 Task: Look for space in Stebnyk, Ukraine from 10th July, 2023 to 25th July, 2023 for 3 adults, 1 child in price range Rs.15000 to Rs.25000. Place can be shared room with 2 bedrooms having 3 beds and 2 bathrooms. Property type can be house, flat, guest house. Amenities needed are: wifi, TV, free parkinig on premises, gym, breakfast. Booking option can be shelf check-in. Required host language is English.
Action: Mouse moved to (460, 103)
Screenshot: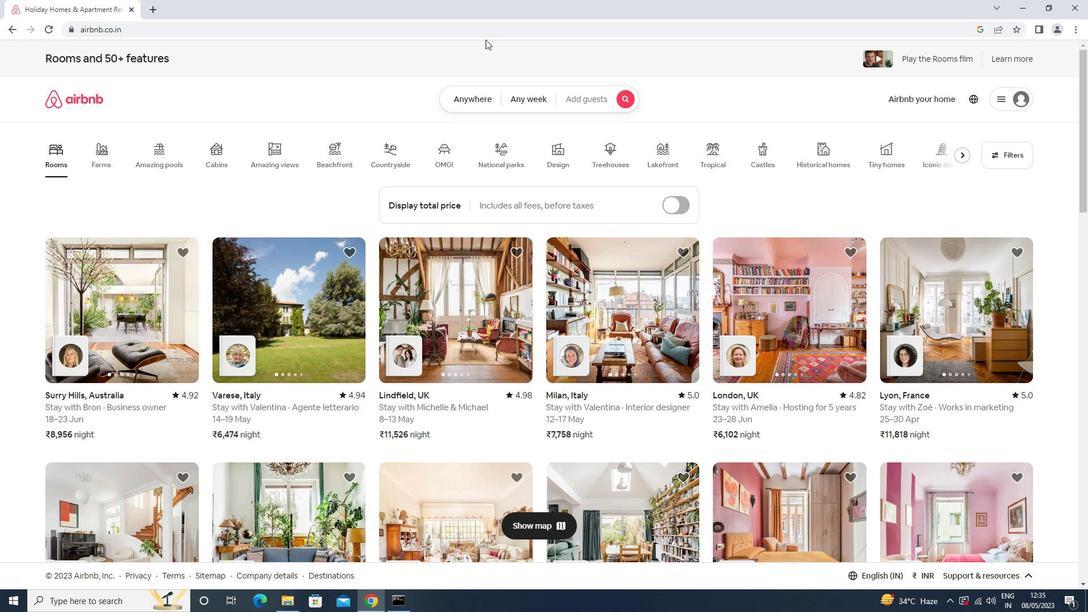 
Action: Mouse pressed left at (460, 103)
Screenshot: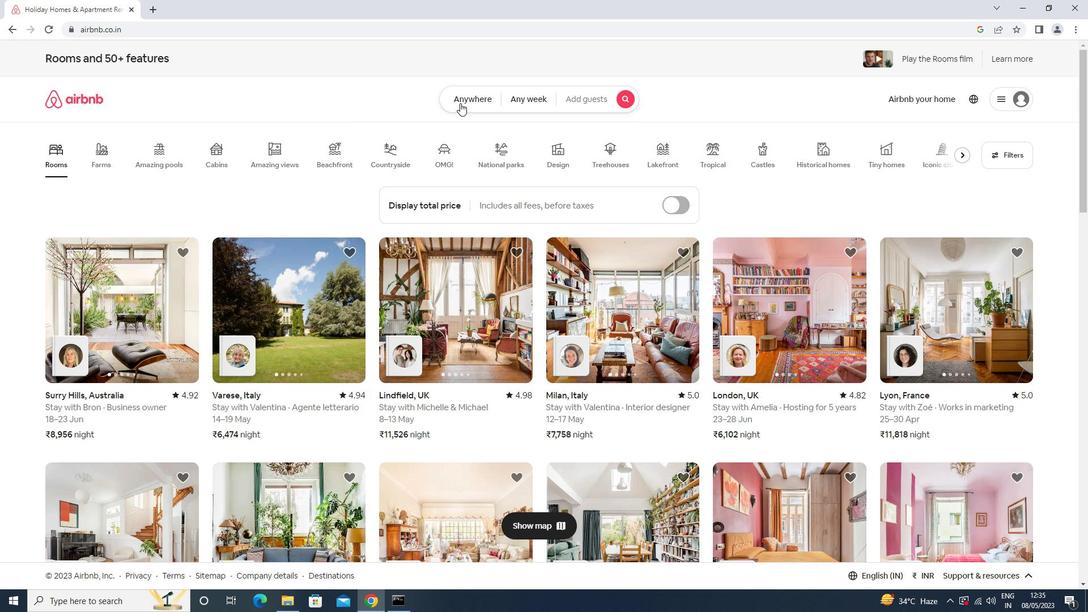 
Action: Mouse moved to (394, 144)
Screenshot: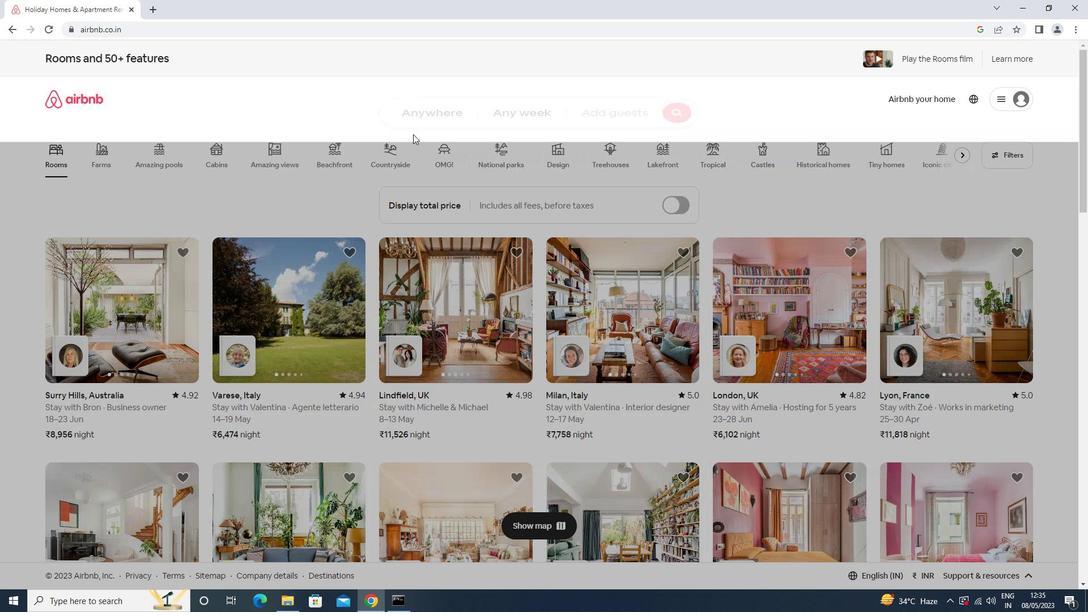 
Action: Mouse pressed left at (394, 144)
Screenshot: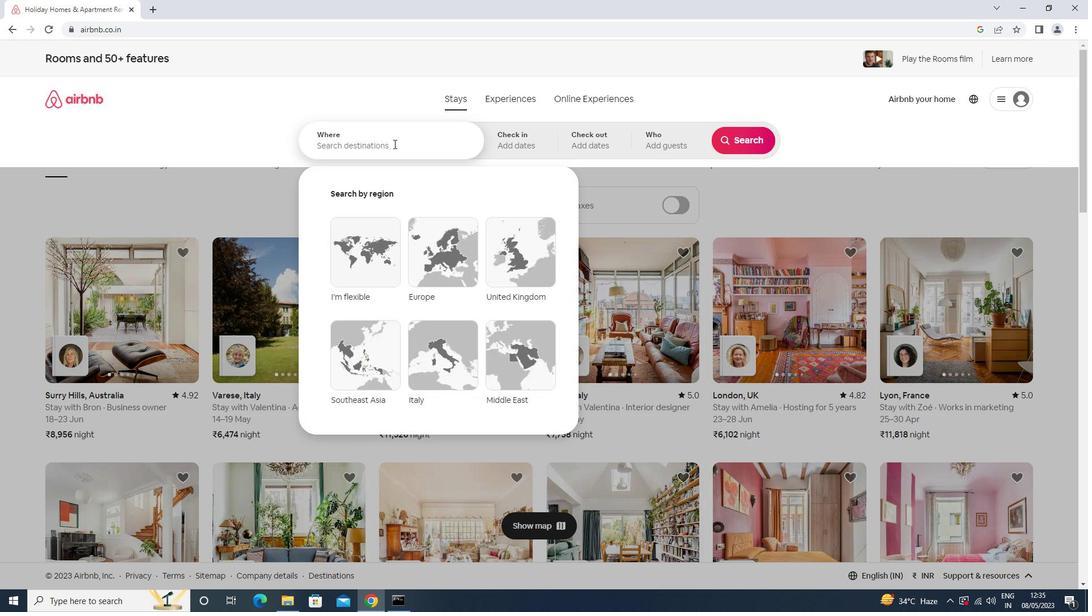 
Action: Key pressed <Key.shift>STEBNYK,<Key.space><Key.shift><Key.shift><Key.shift><Key.shift><Key.shift><Key.shift><Key.shift><Key.shift><Key.shift><Key.shift><Key.shift><Key.shift><Key.shift><Key.shift><Key.shift><Key.shift><Key.shift><Key.shift><Key.shift><Key.shift><Key.shift><Key.shift><Key.shift><Key.shift>UKRAINE<Key.enter>
Screenshot: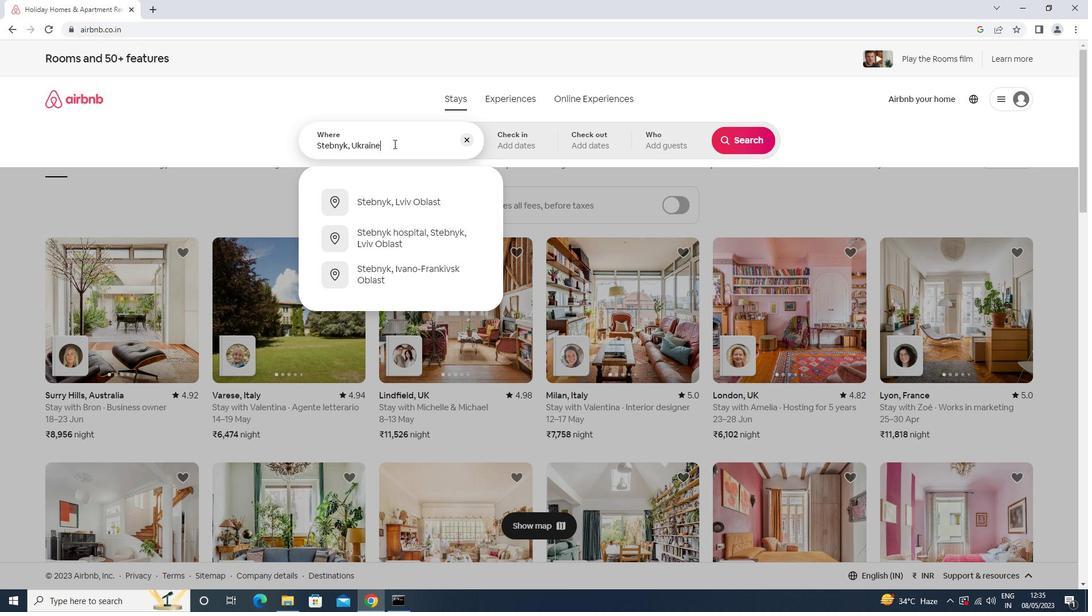 
Action: Mouse moved to (744, 235)
Screenshot: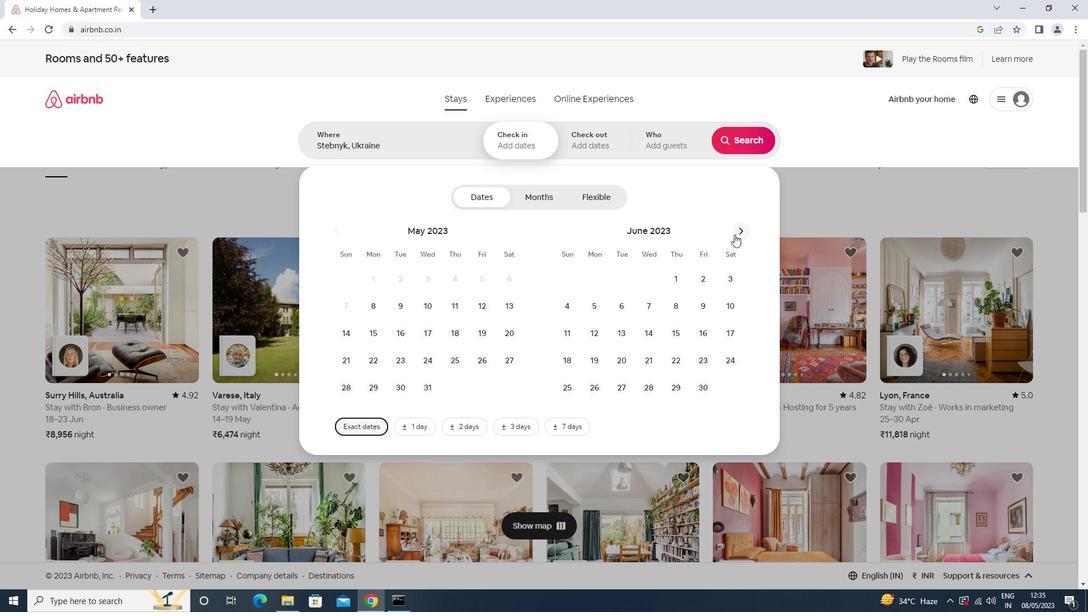 
Action: Mouse pressed left at (744, 235)
Screenshot: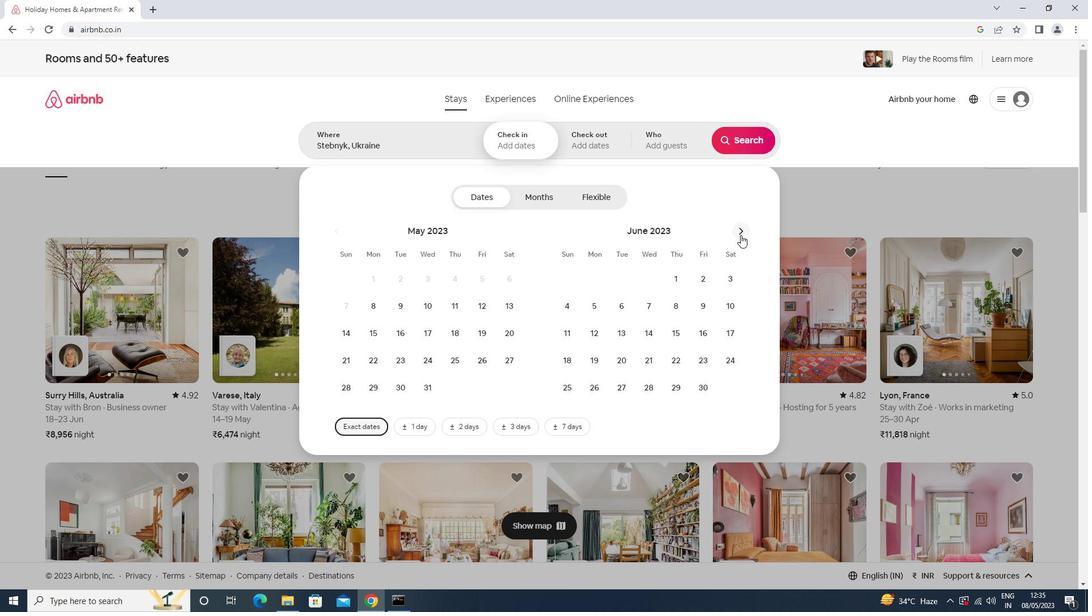 
Action: Mouse moved to (596, 333)
Screenshot: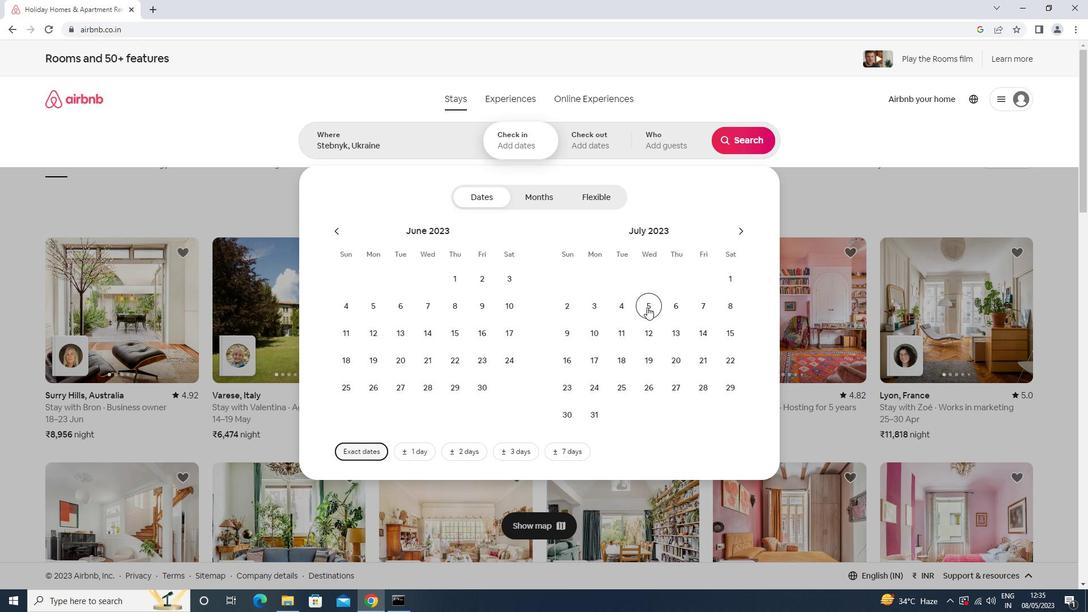 
Action: Mouse pressed left at (596, 333)
Screenshot: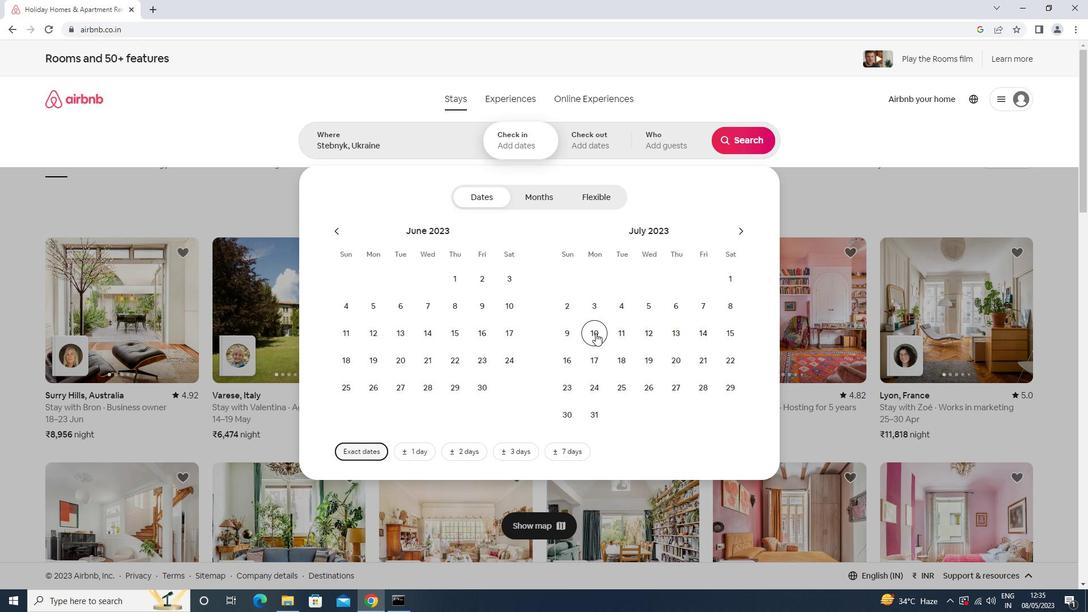 
Action: Mouse moved to (621, 387)
Screenshot: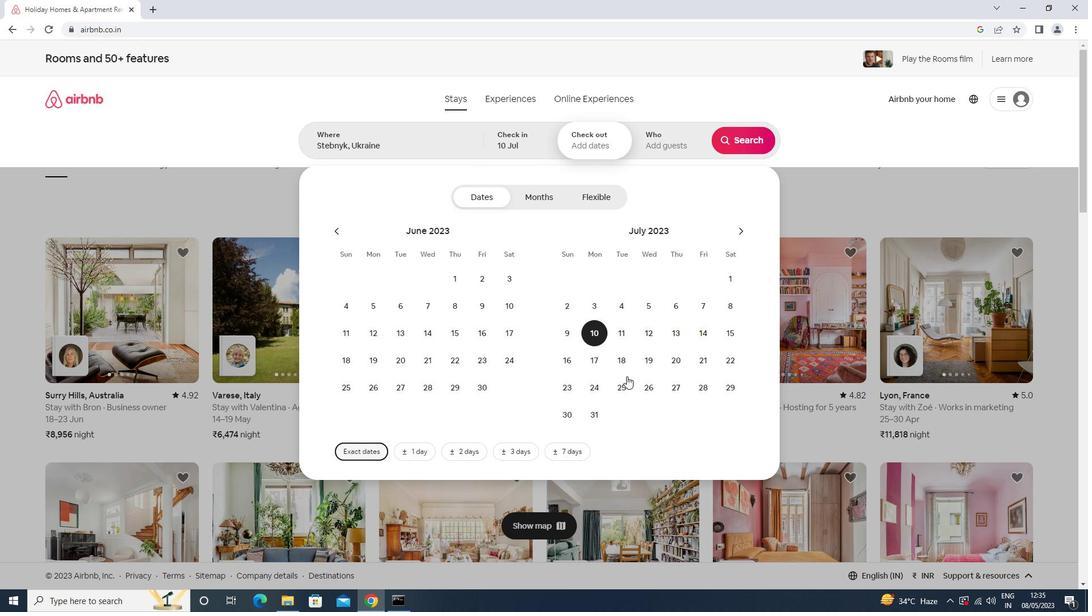 
Action: Mouse pressed left at (621, 387)
Screenshot: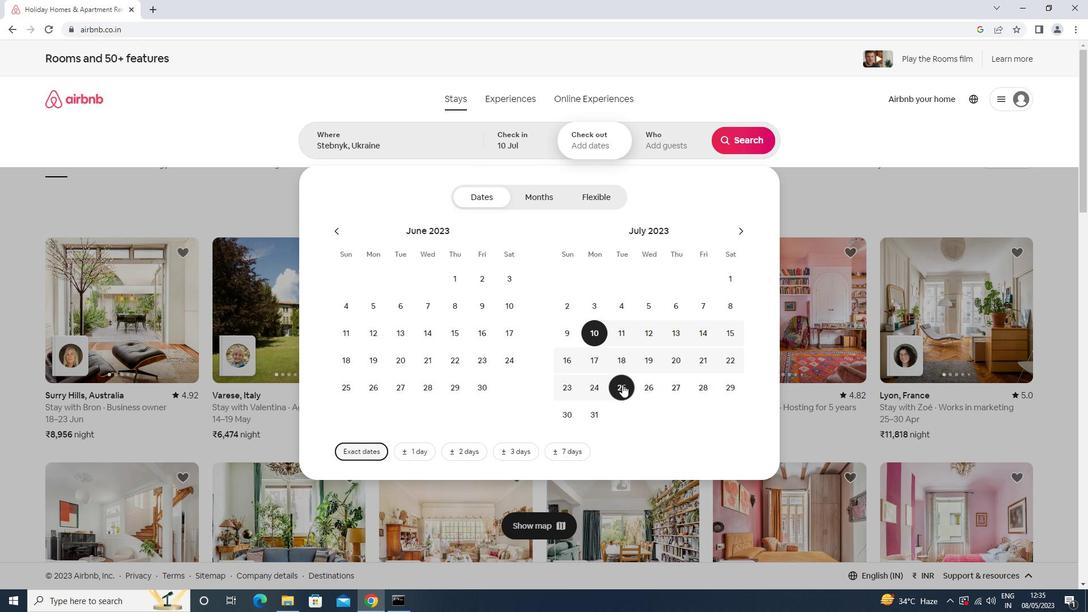 
Action: Mouse moved to (648, 155)
Screenshot: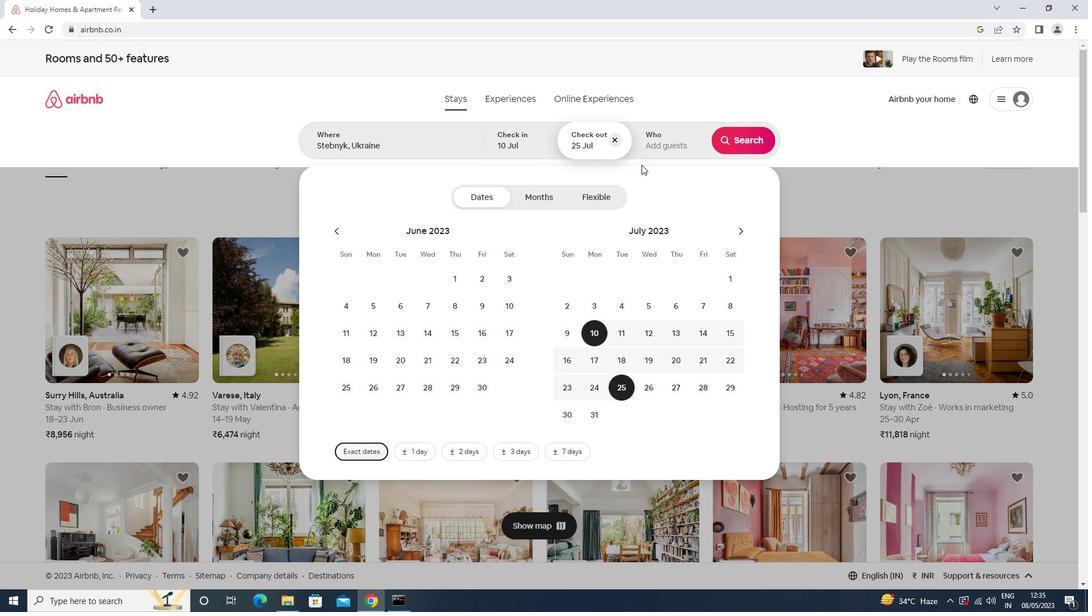 
Action: Mouse pressed left at (648, 155)
Screenshot: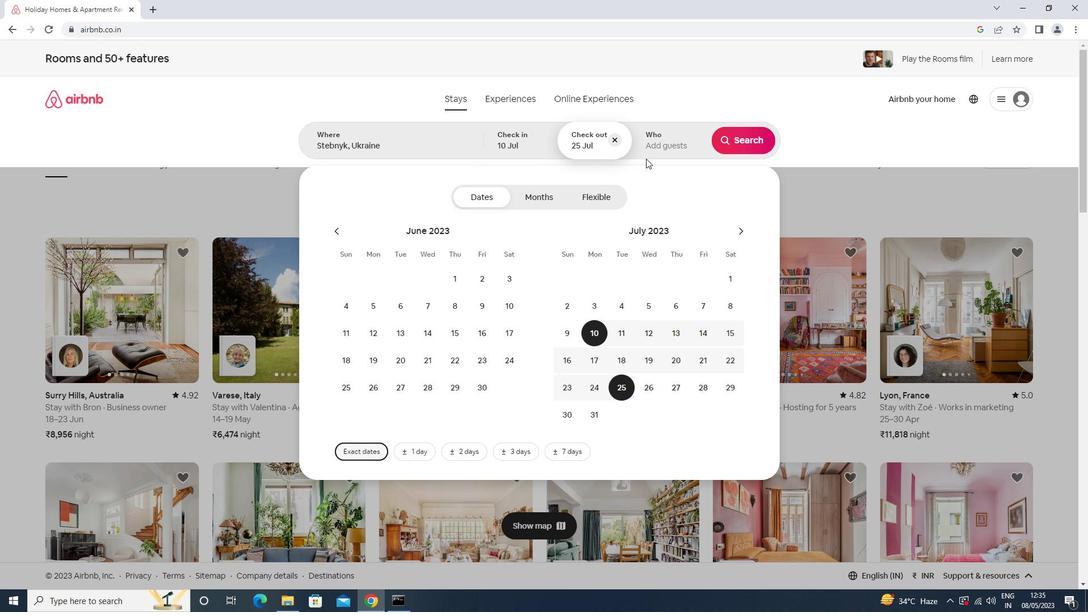 
Action: Mouse moved to (750, 203)
Screenshot: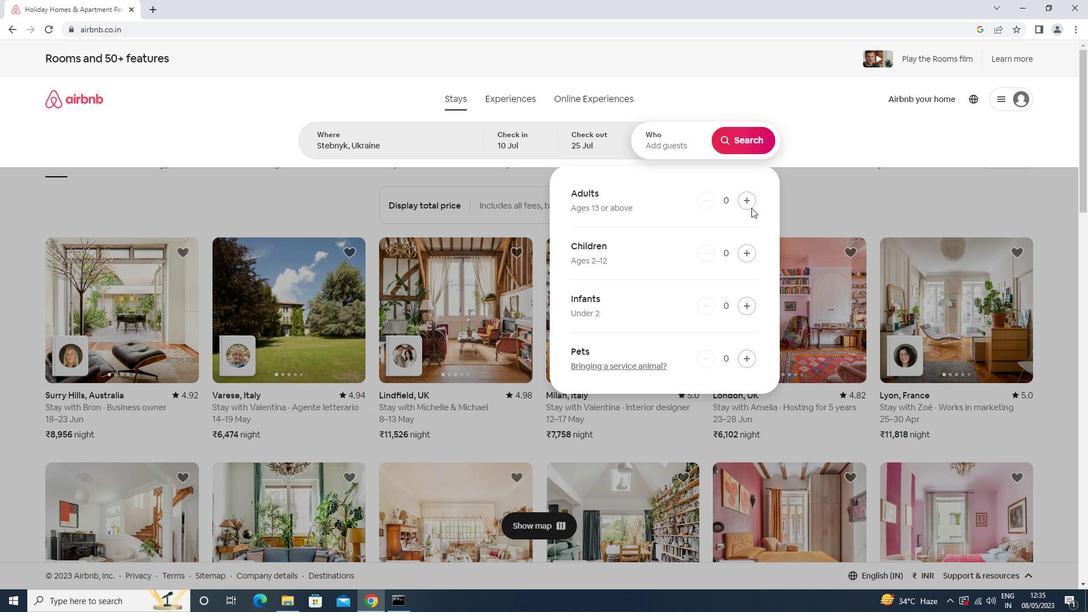 
Action: Mouse pressed left at (750, 203)
Screenshot: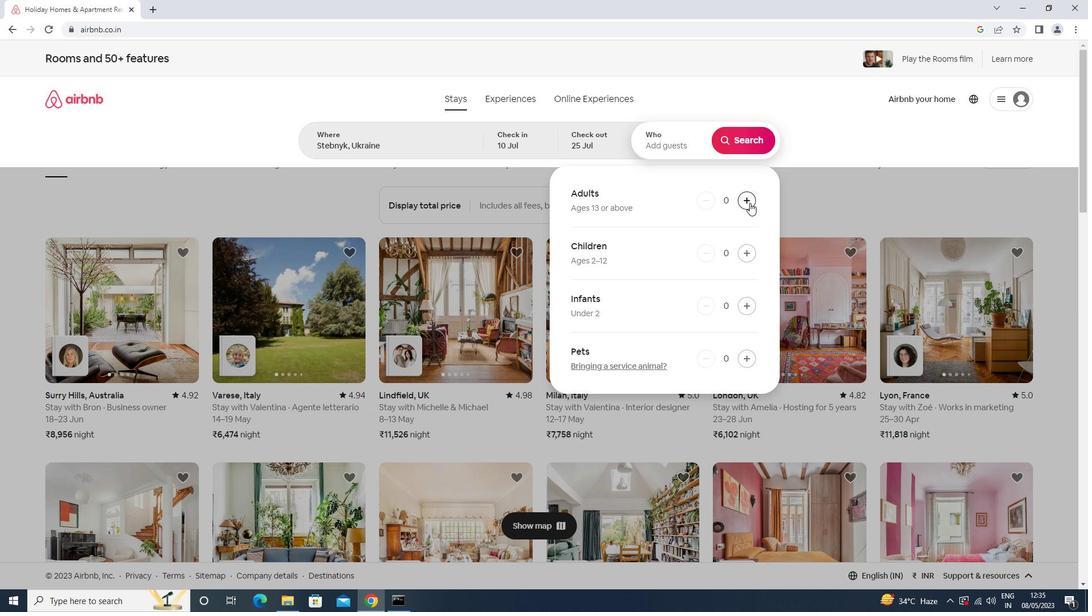 
Action: Mouse pressed left at (750, 203)
Screenshot: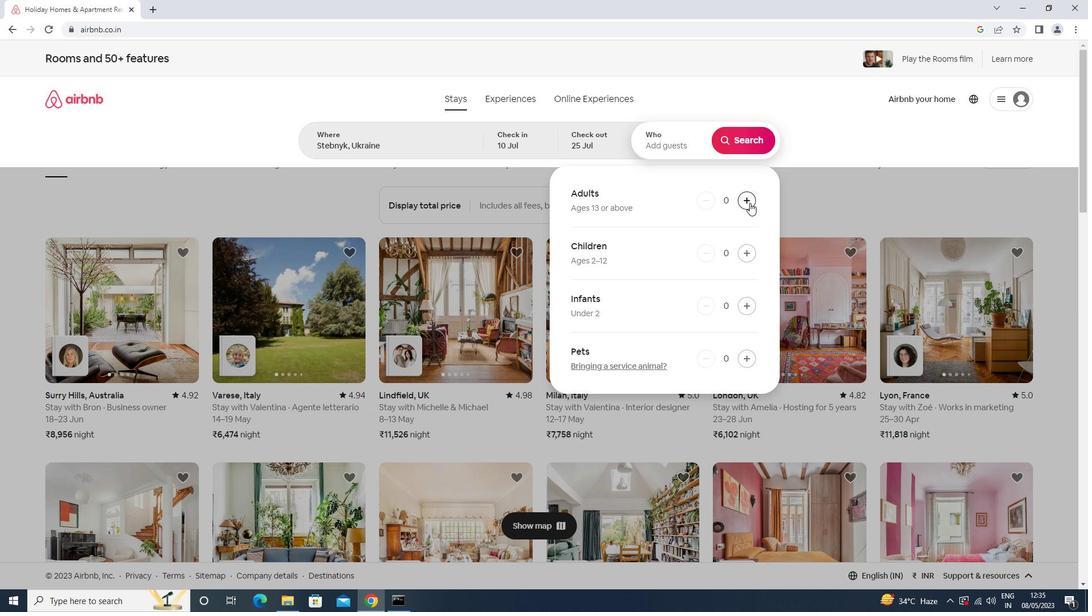
Action: Mouse pressed left at (750, 203)
Screenshot: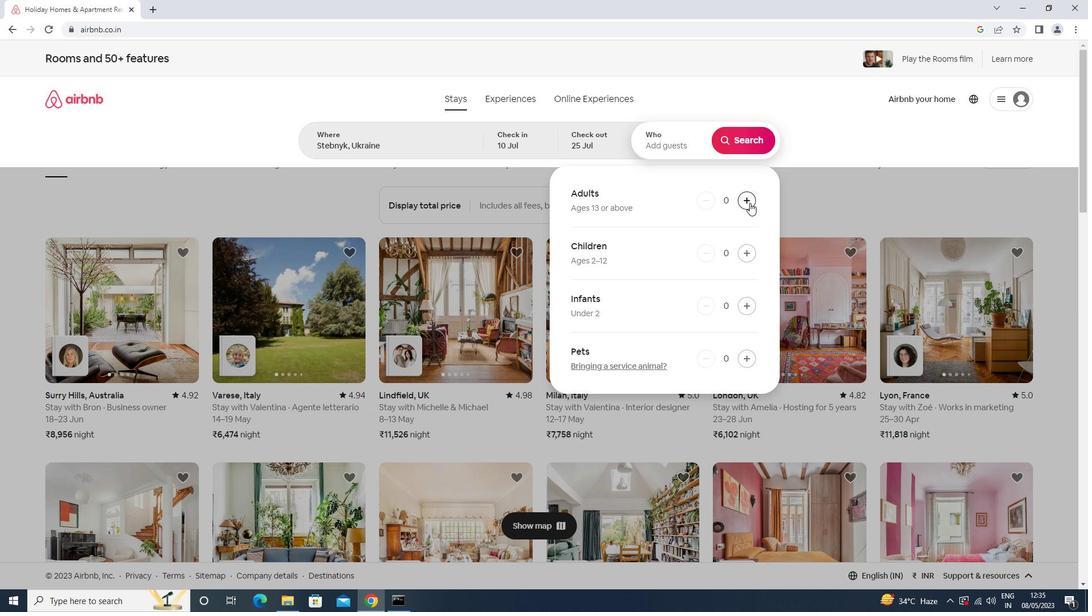 
Action: Mouse moved to (748, 252)
Screenshot: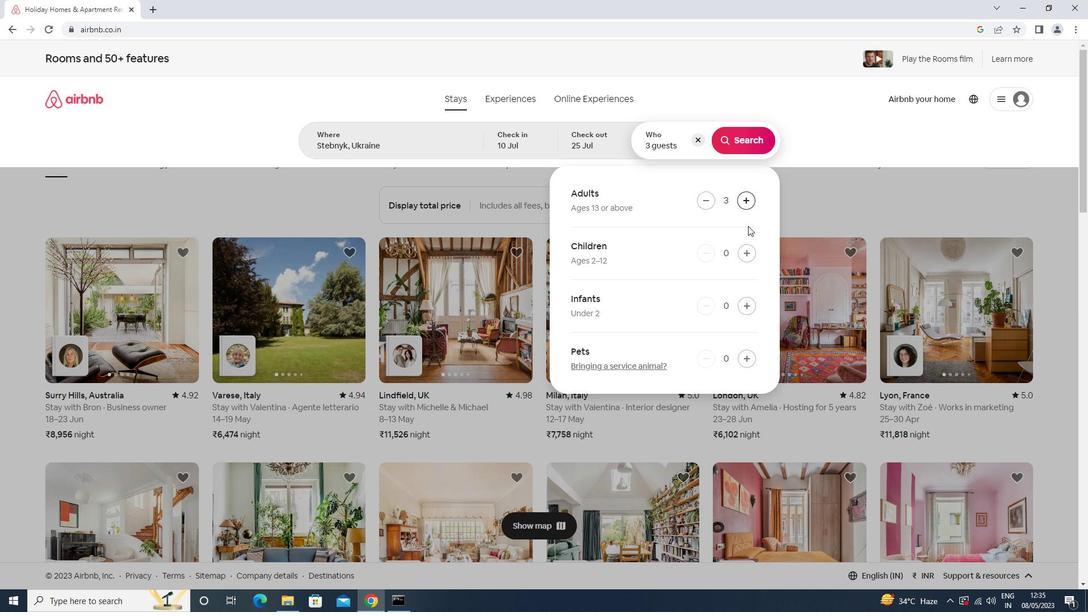 
Action: Mouse pressed left at (748, 252)
Screenshot: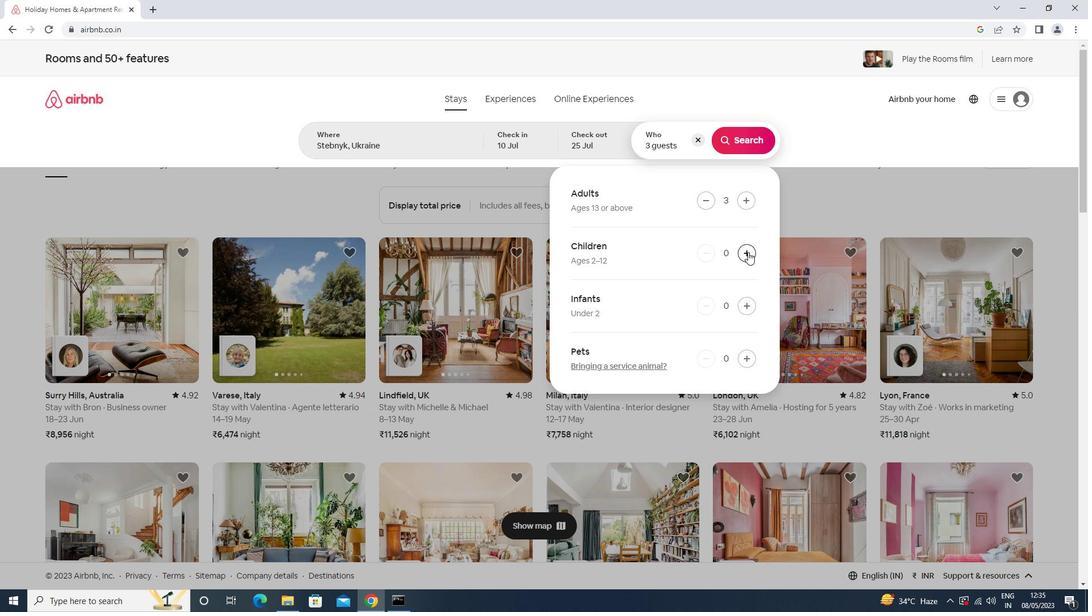 
Action: Mouse moved to (750, 140)
Screenshot: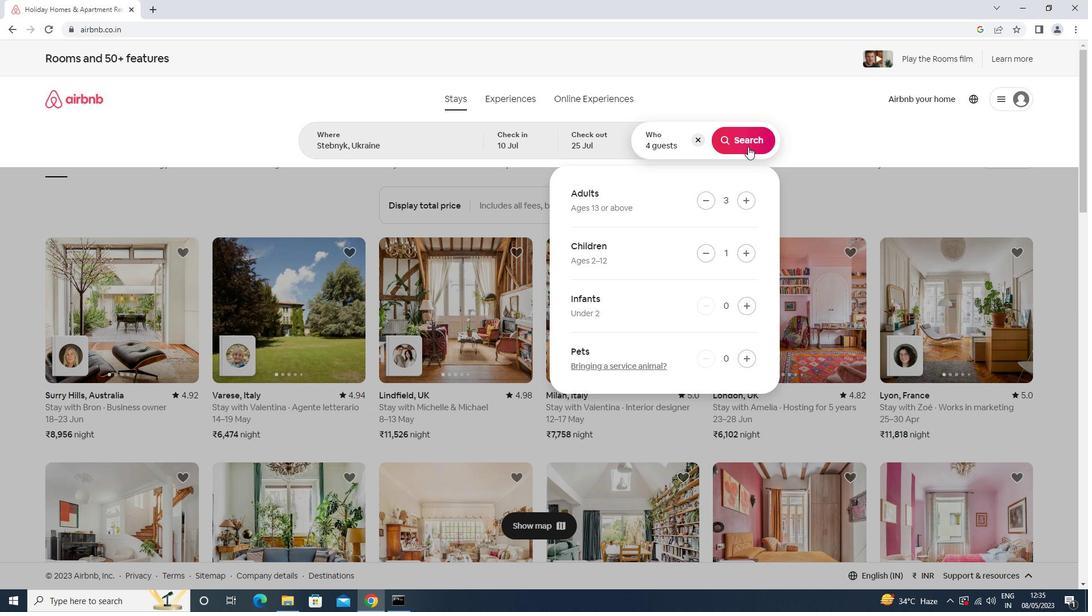 
Action: Mouse pressed left at (750, 140)
Screenshot: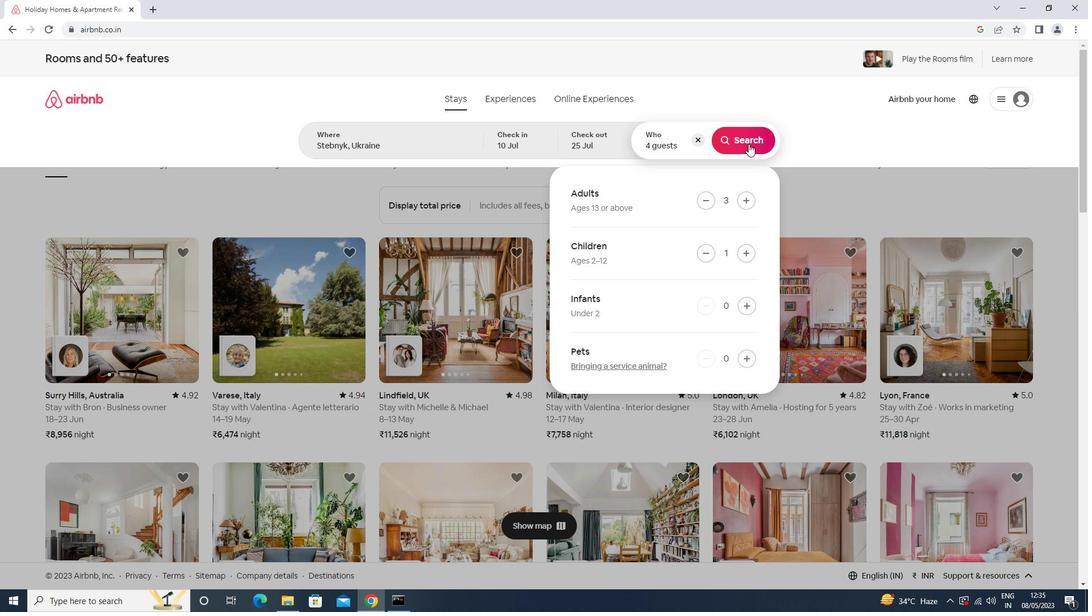 
Action: Mouse moved to (1032, 99)
Screenshot: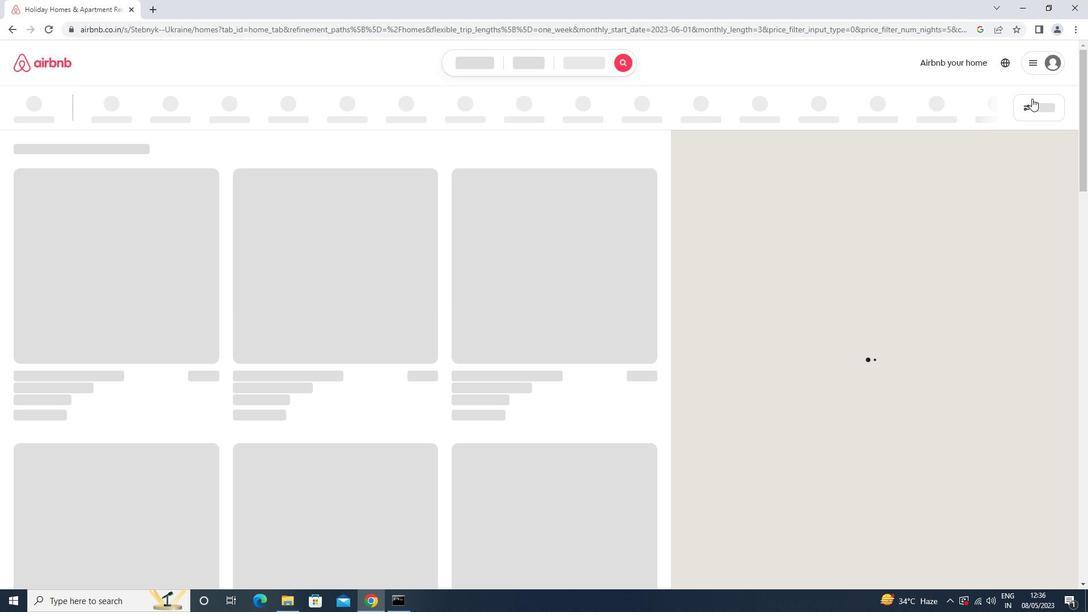 
Action: Mouse pressed left at (1032, 99)
Screenshot: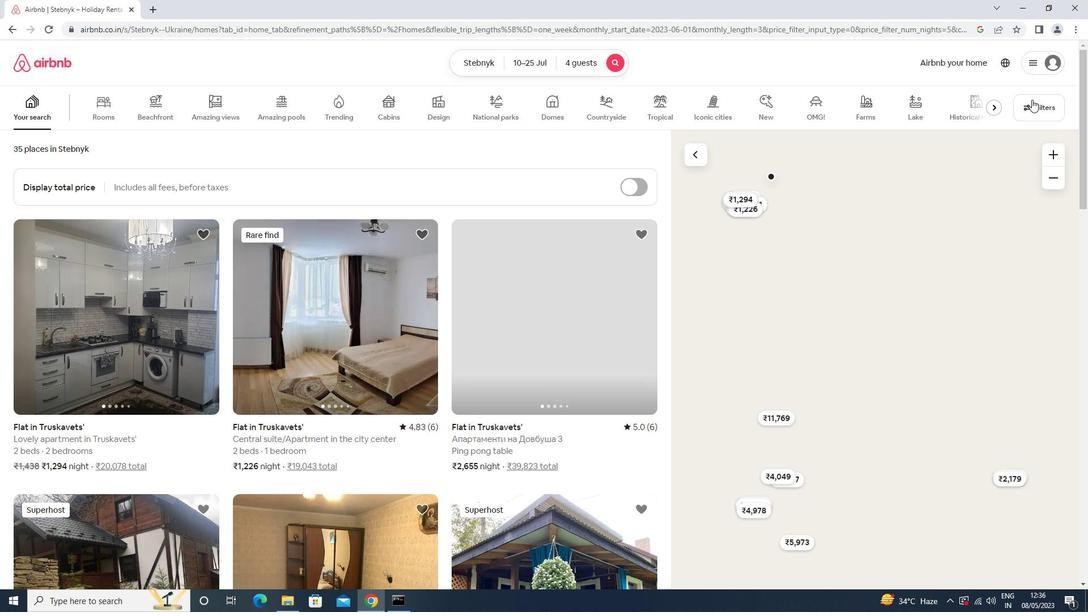 
Action: Mouse moved to (461, 381)
Screenshot: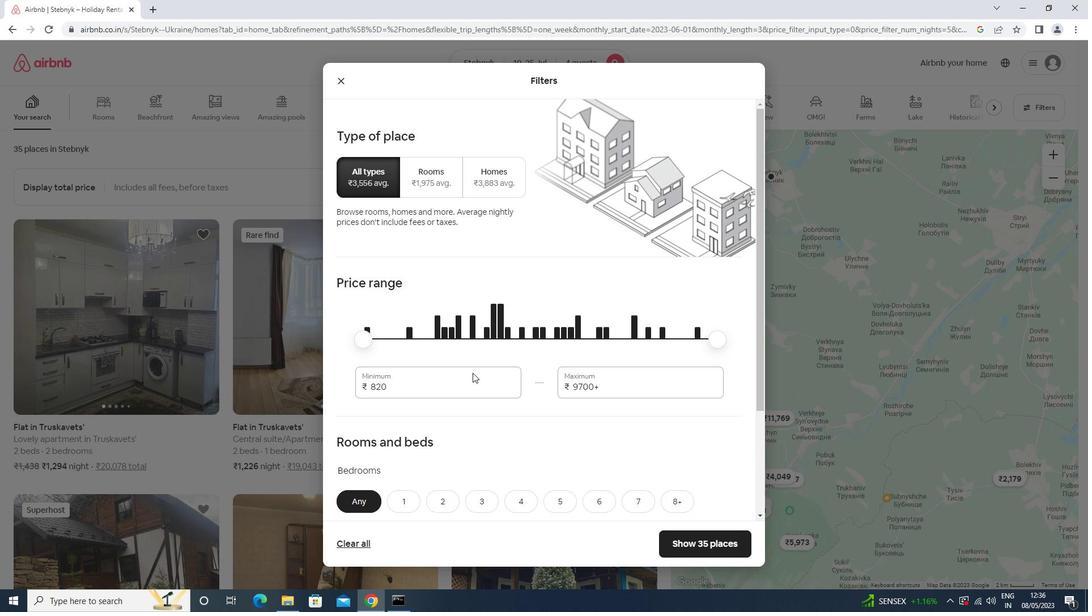 
Action: Mouse pressed left at (461, 381)
Screenshot: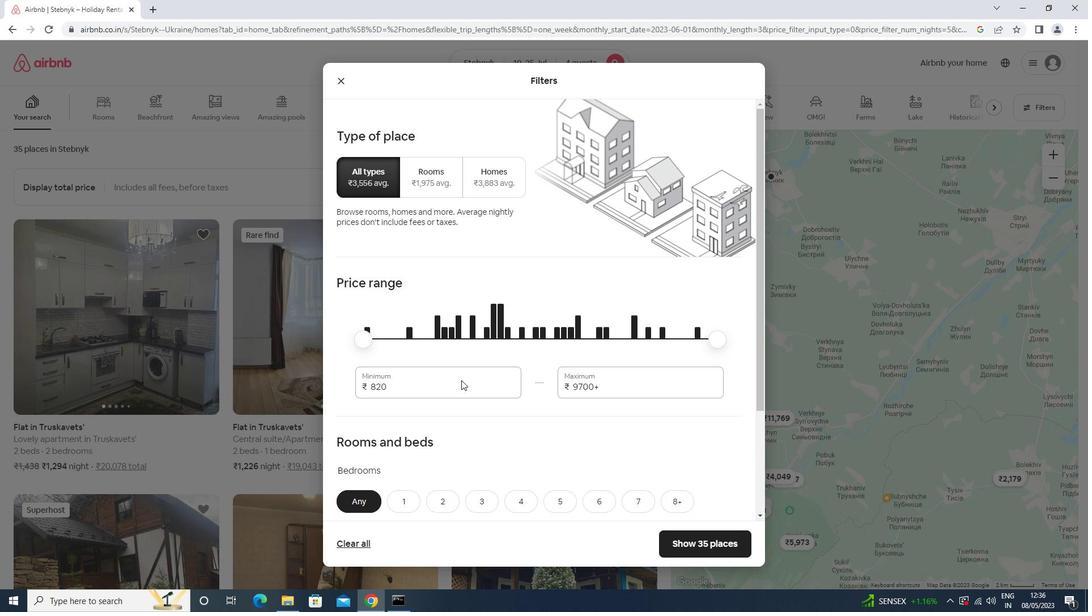 
Action: Key pressed <Key.backspace><Key.backspace><Key.backspace><Key.backspace>15000<Key.tab>25000
Screenshot: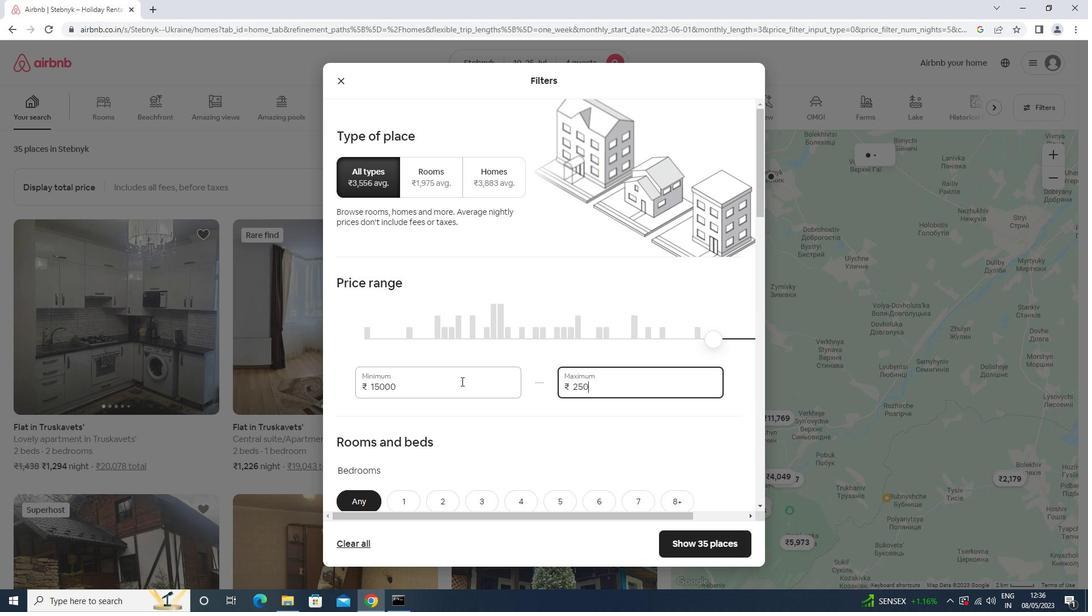 
Action: Mouse moved to (469, 372)
Screenshot: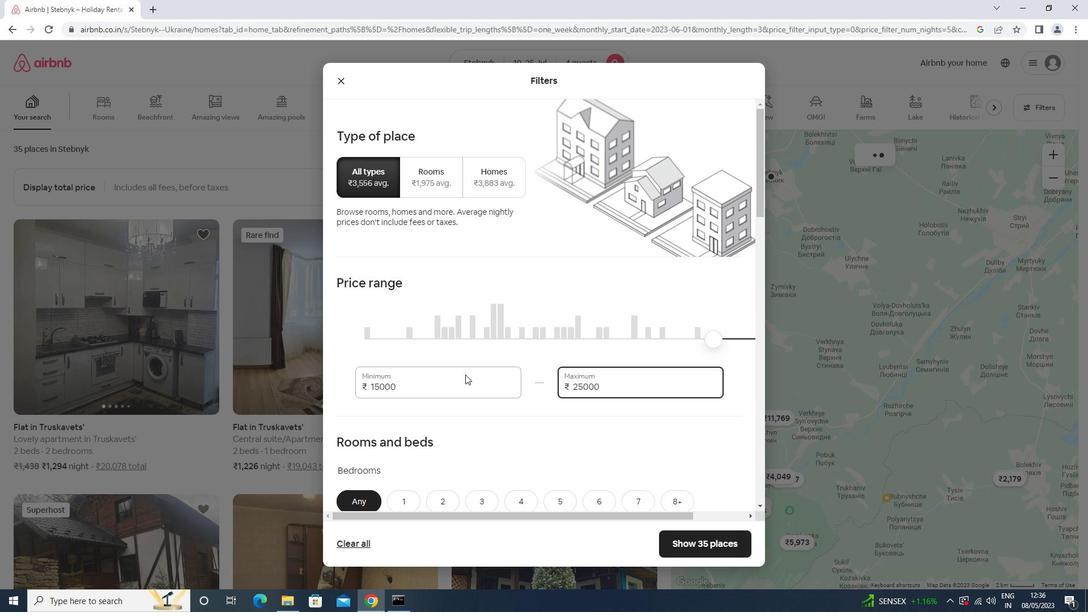 
Action: Mouse scrolled (469, 371) with delta (0, 0)
Screenshot: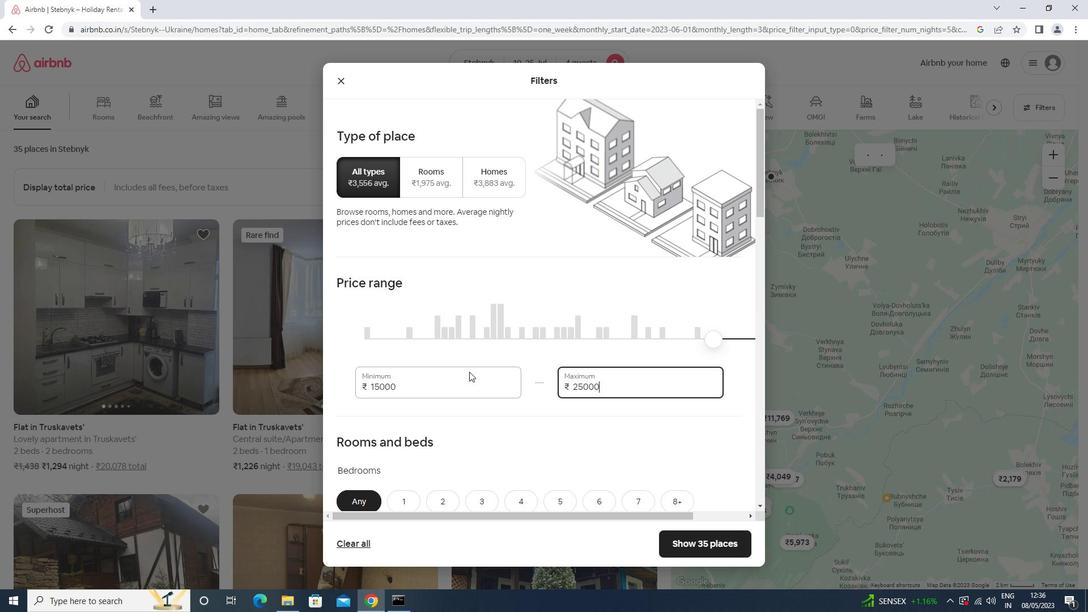 
Action: Mouse scrolled (469, 371) with delta (0, 0)
Screenshot: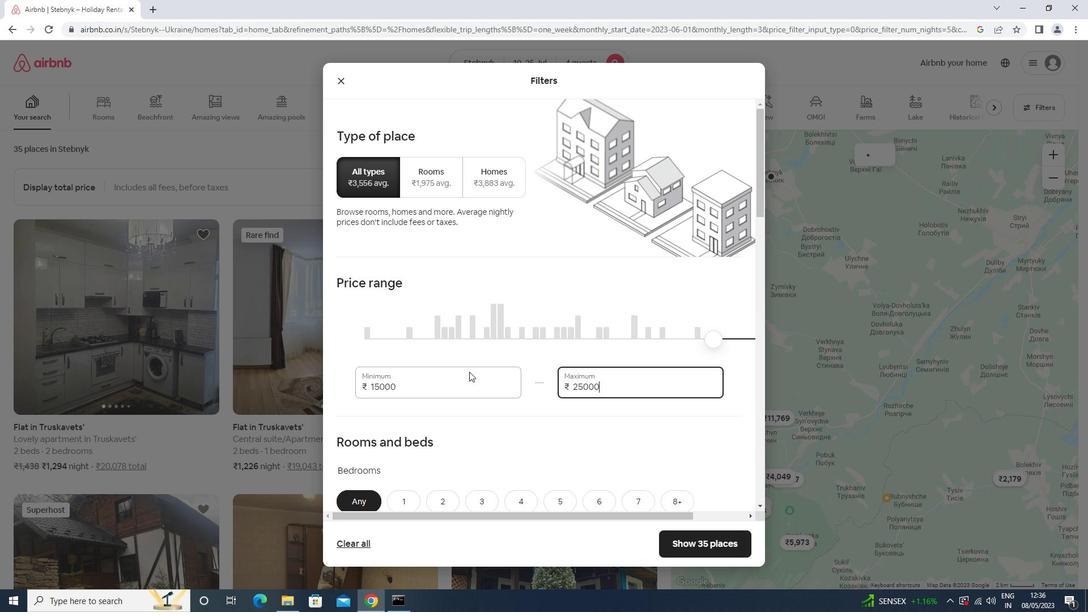 
Action: Mouse scrolled (469, 371) with delta (0, 0)
Screenshot: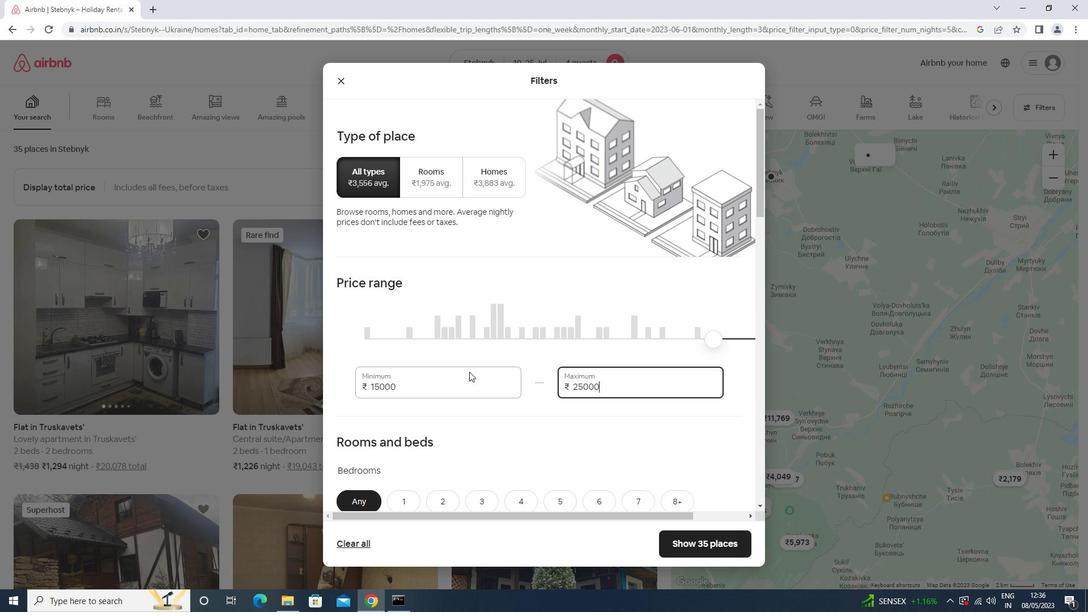 
Action: Mouse scrolled (469, 371) with delta (0, 0)
Screenshot: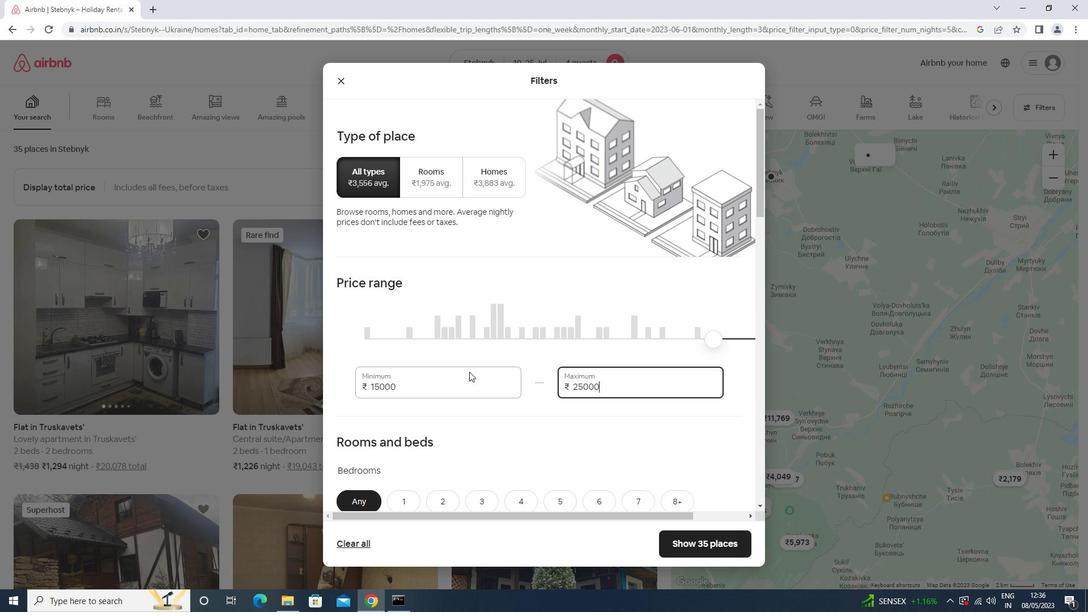 
Action: Mouse moved to (443, 278)
Screenshot: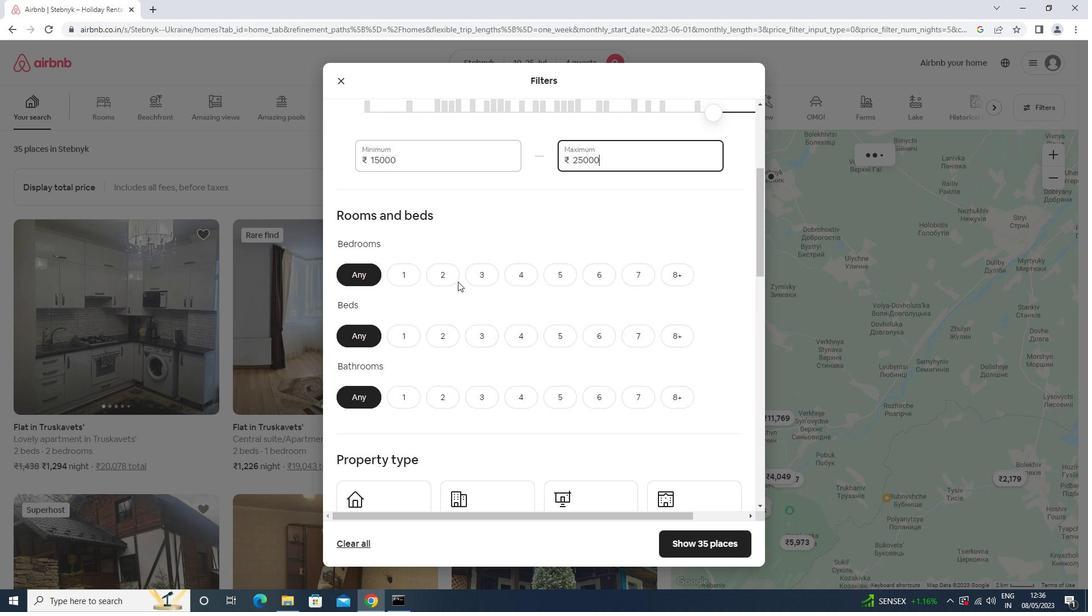 
Action: Mouse pressed left at (443, 278)
Screenshot: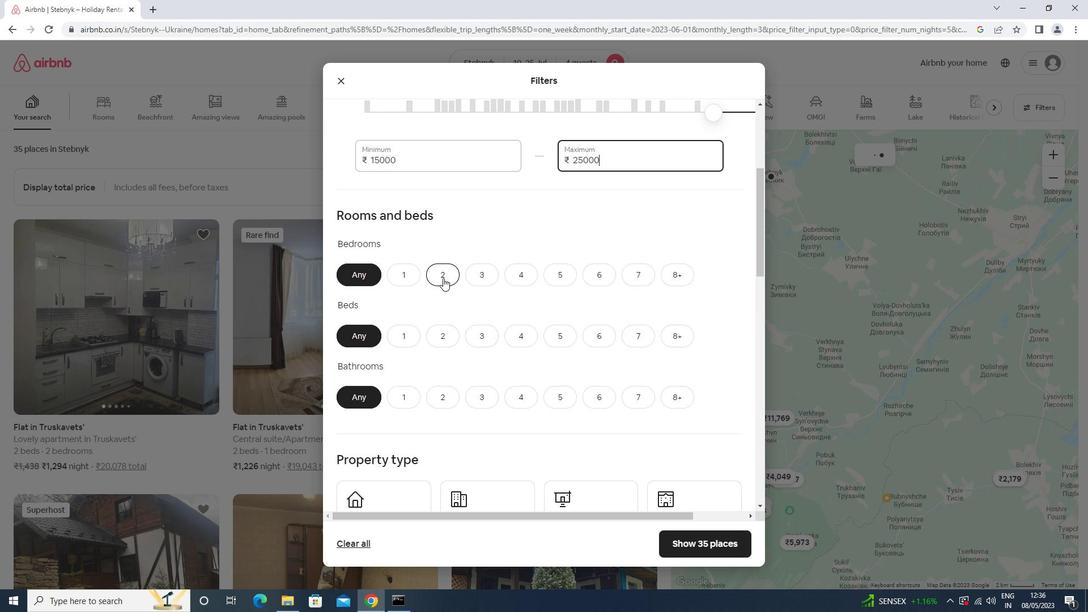 
Action: Mouse moved to (489, 340)
Screenshot: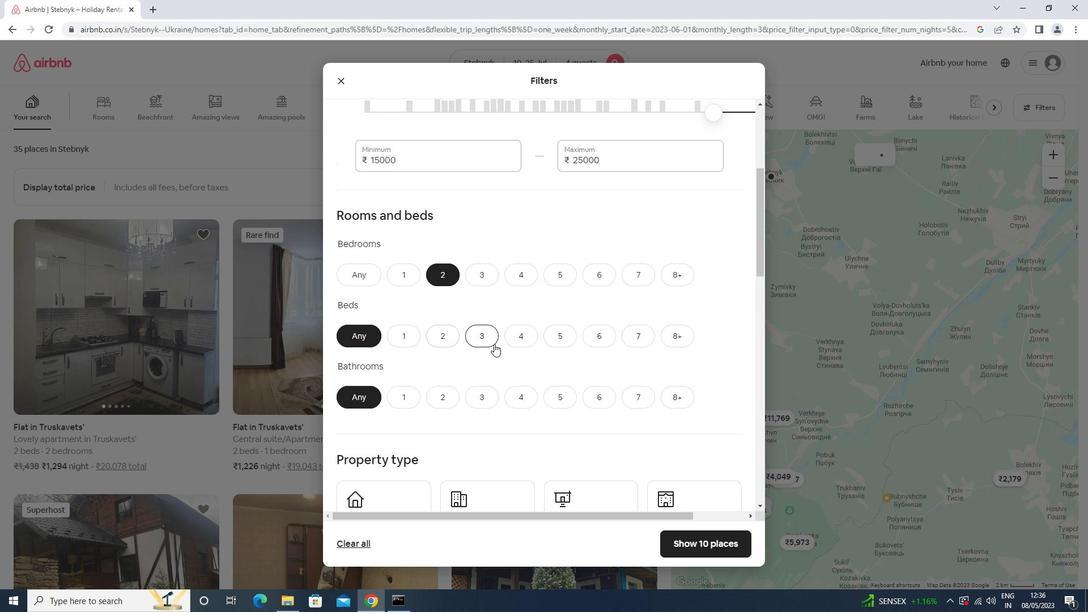 
Action: Mouse pressed left at (489, 340)
Screenshot: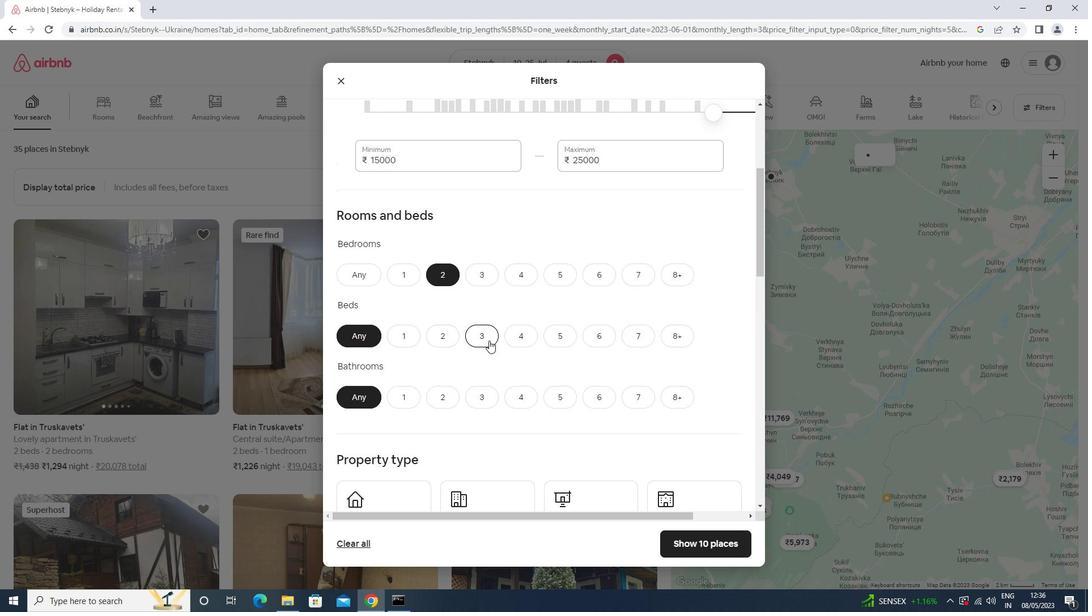 
Action: Mouse moved to (448, 395)
Screenshot: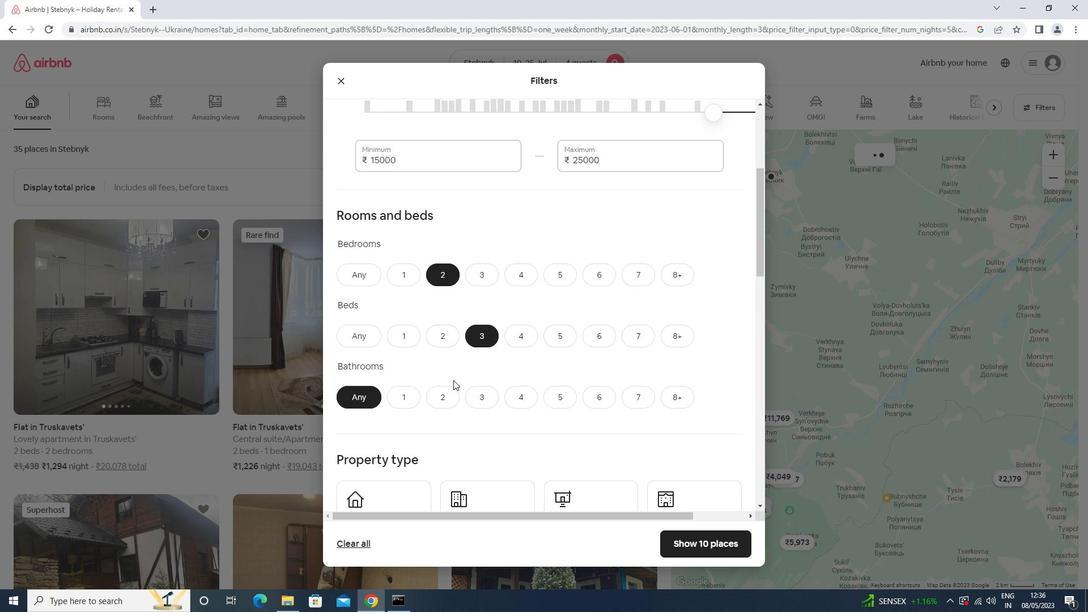 
Action: Mouse pressed left at (448, 395)
Screenshot: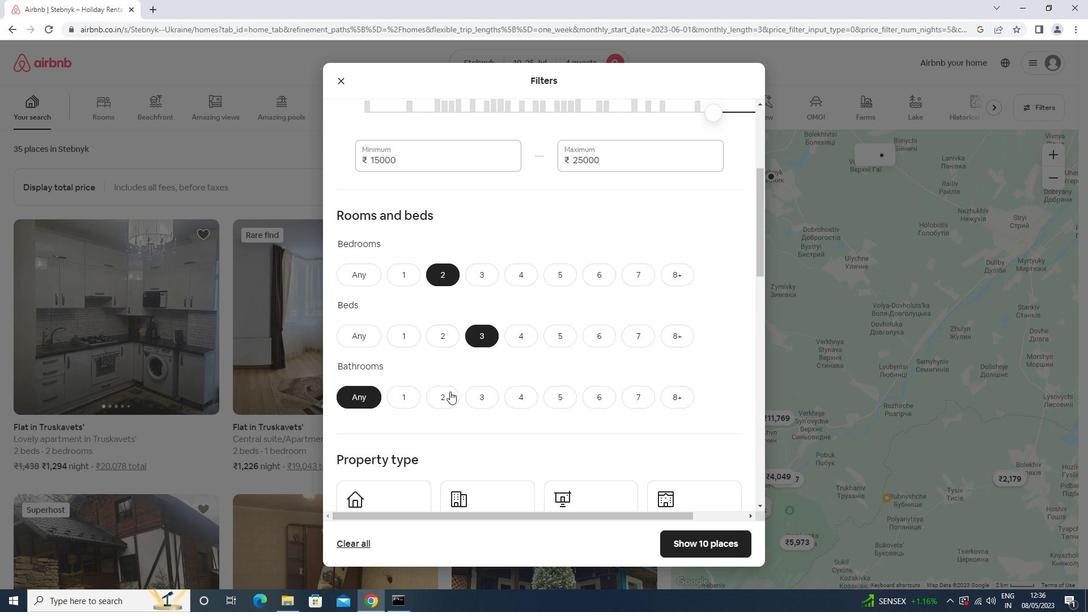 
Action: Mouse moved to (448, 358)
Screenshot: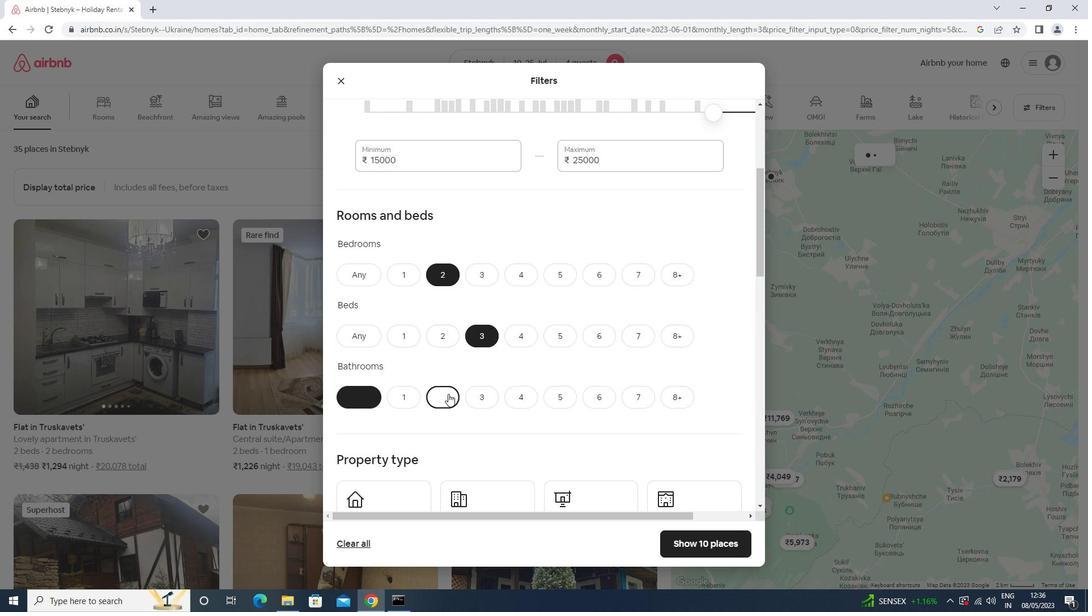 
Action: Mouse scrolled (448, 358) with delta (0, 0)
Screenshot: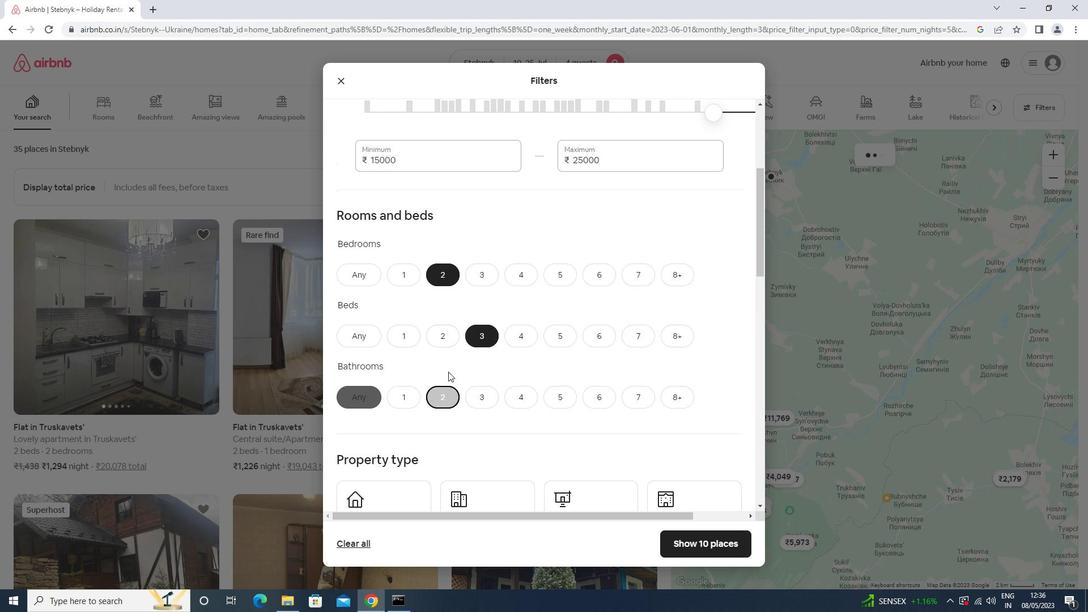 
Action: Mouse scrolled (448, 358) with delta (0, 0)
Screenshot: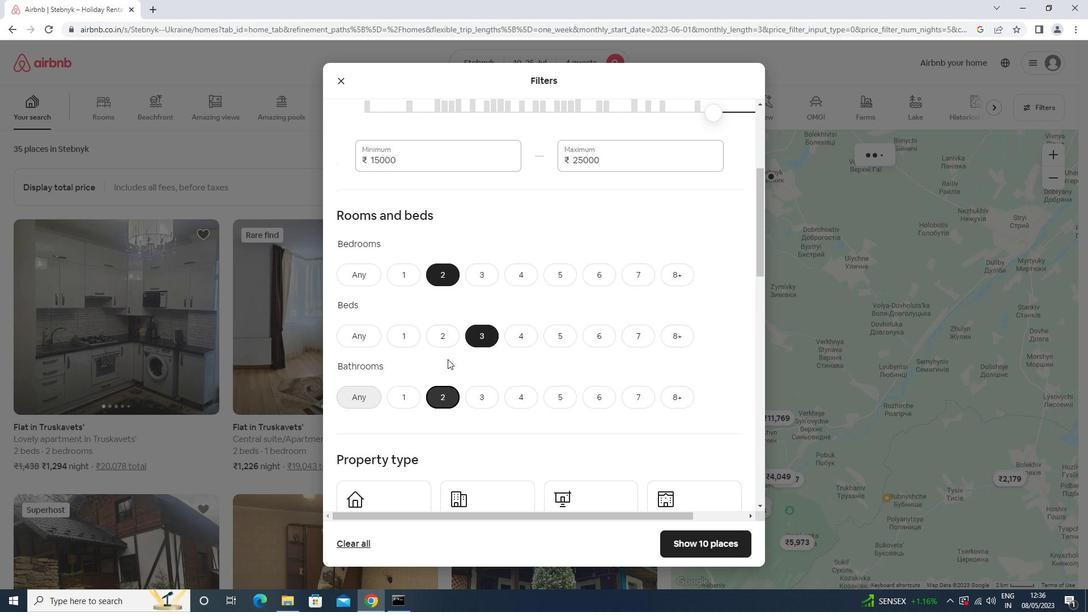 
Action: Mouse scrolled (448, 358) with delta (0, 0)
Screenshot: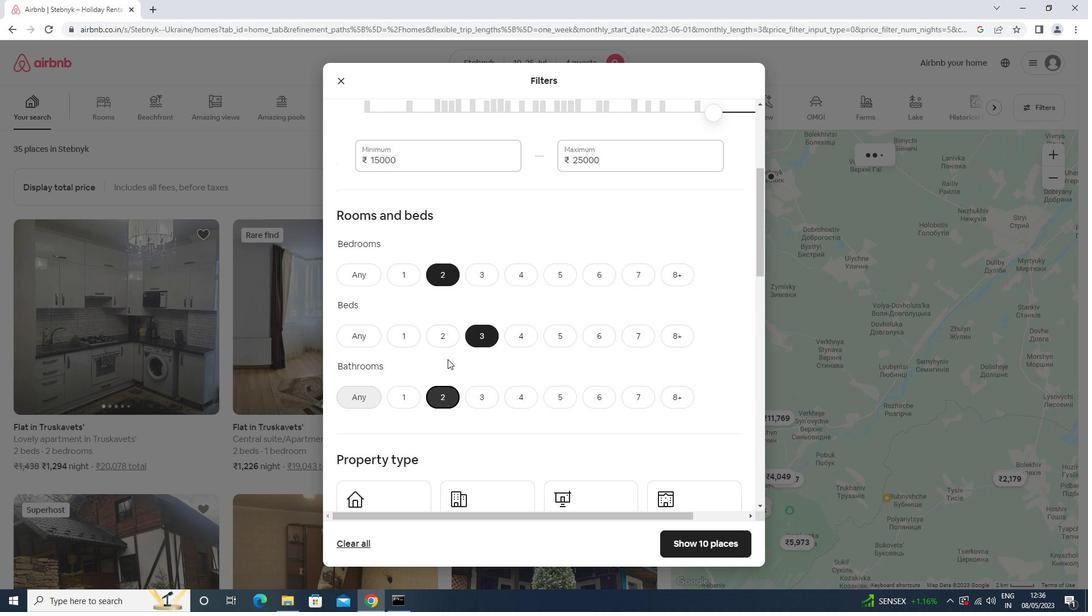 
Action: Mouse scrolled (448, 358) with delta (0, 0)
Screenshot: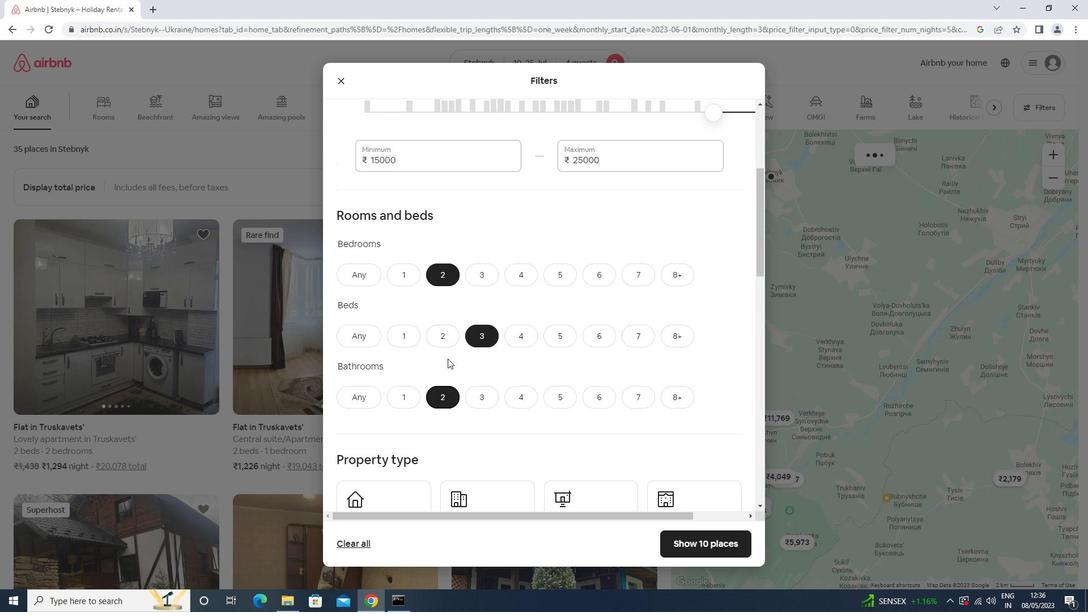 
Action: Mouse scrolled (448, 358) with delta (0, 0)
Screenshot: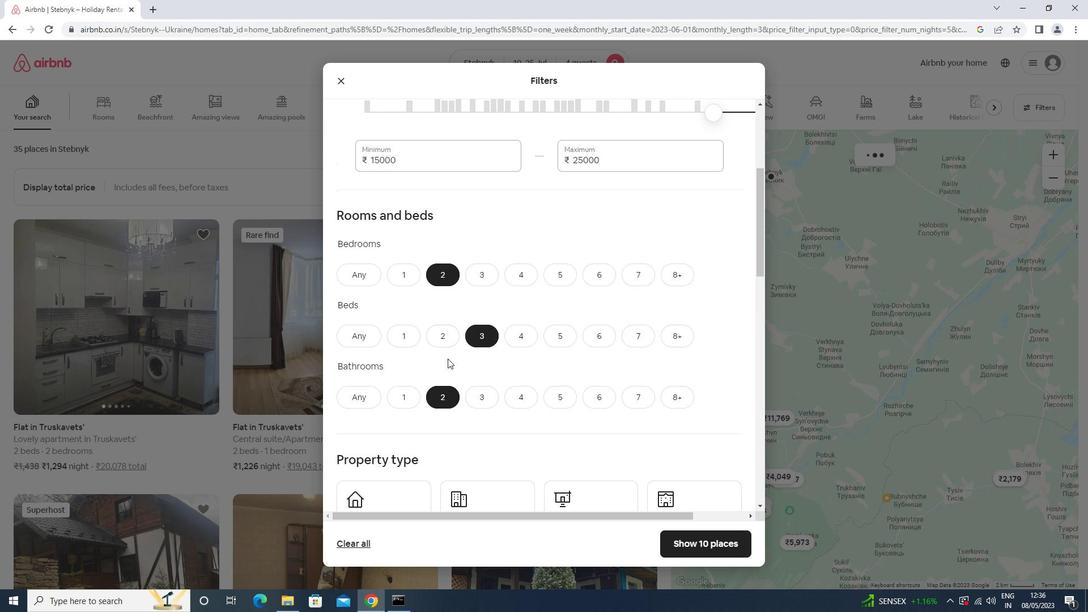 
Action: Mouse moved to (391, 235)
Screenshot: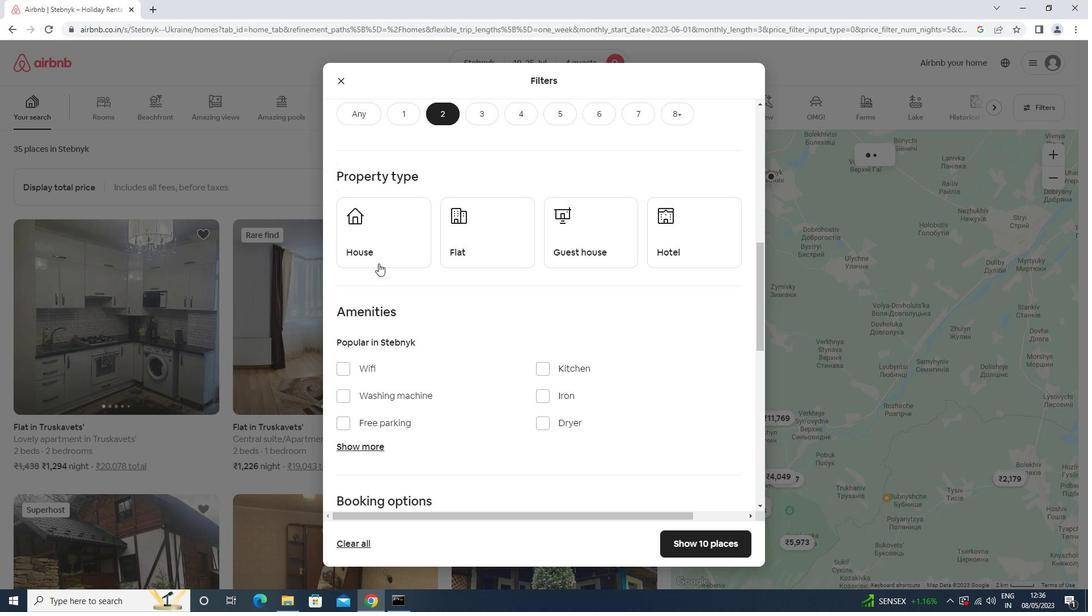 
Action: Mouse pressed left at (391, 235)
Screenshot: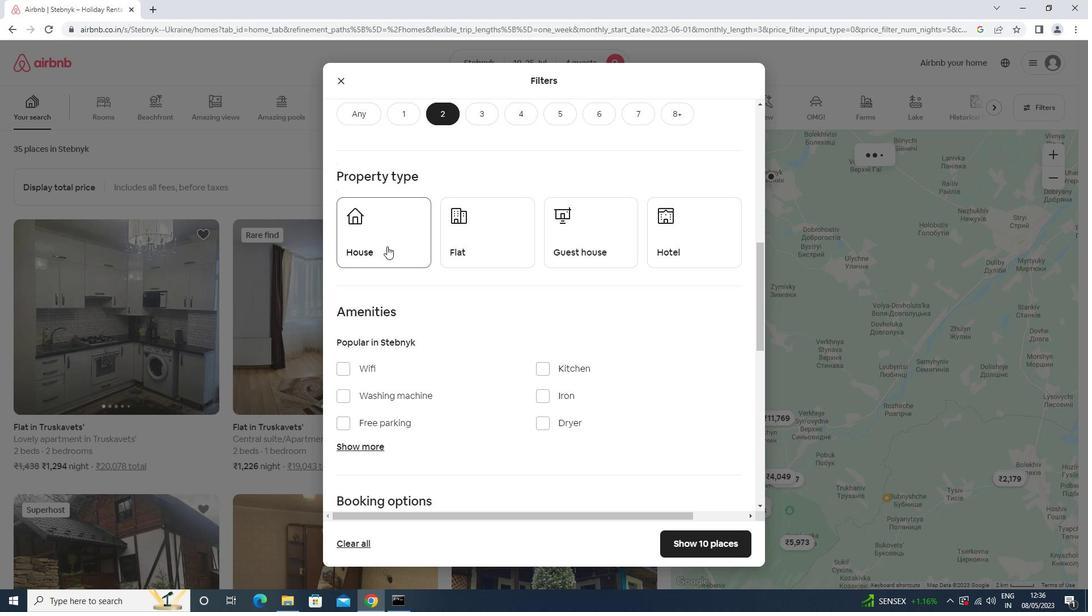 
Action: Mouse moved to (478, 234)
Screenshot: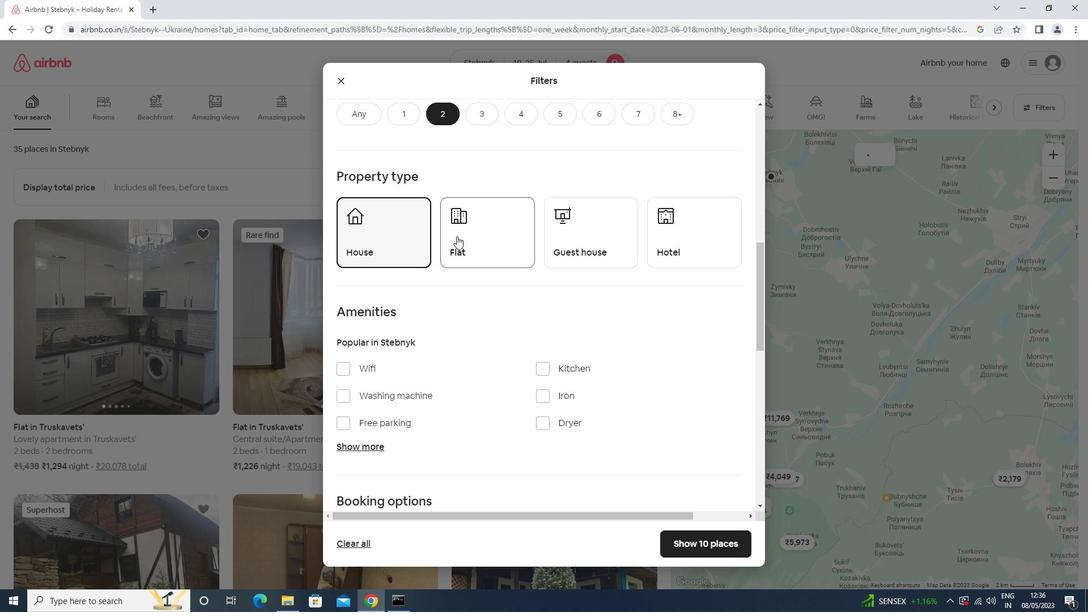 
Action: Mouse pressed left at (478, 234)
Screenshot: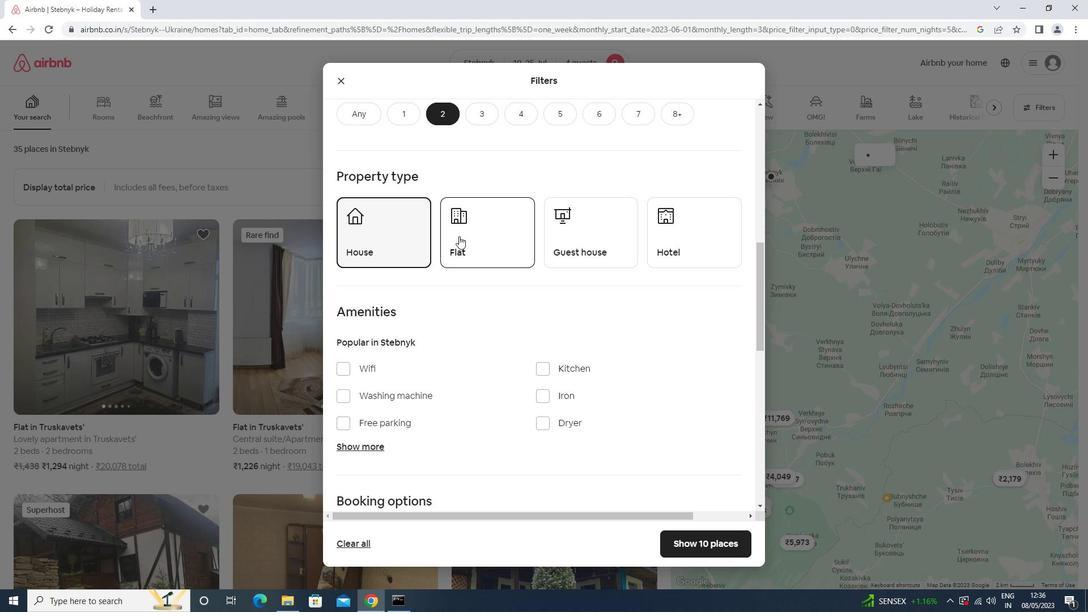 
Action: Mouse moved to (585, 234)
Screenshot: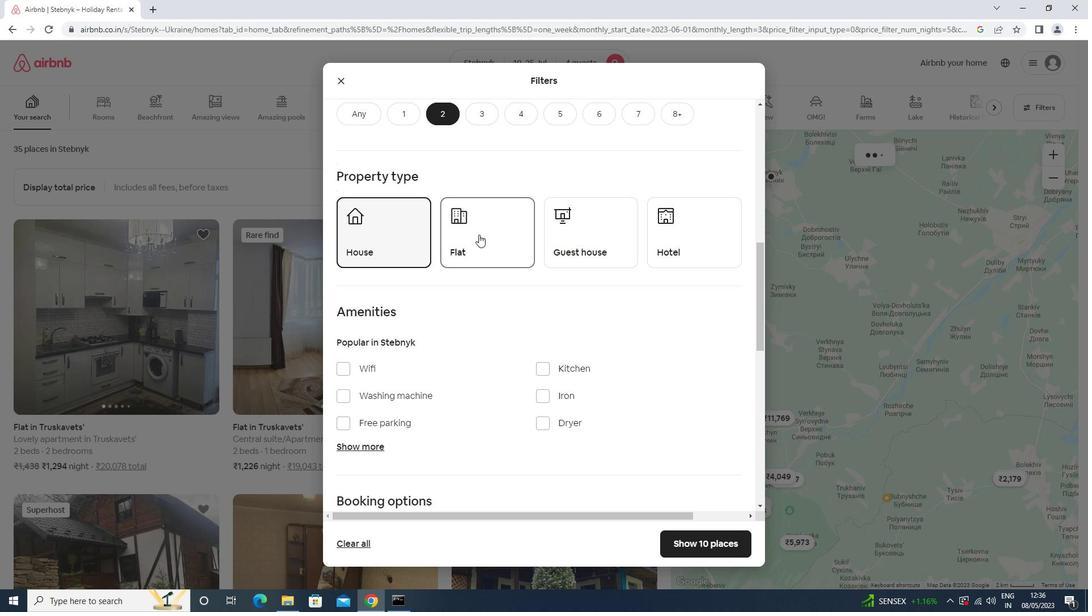 
Action: Mouse pressed left at (585, 234)
Screenshot: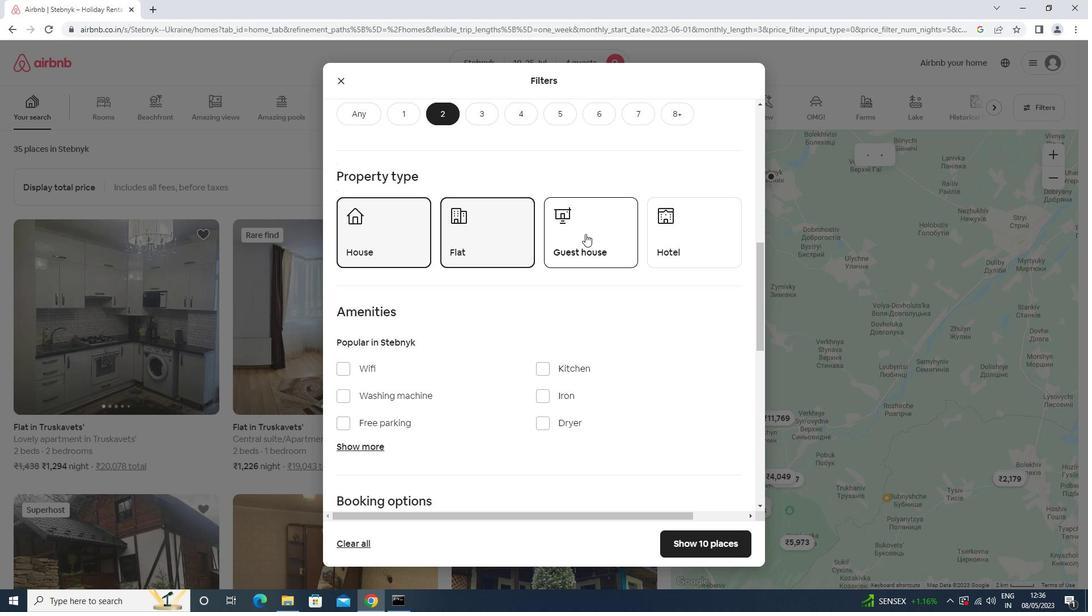
Action: Mouse moved to (580, 237)
Screenshot: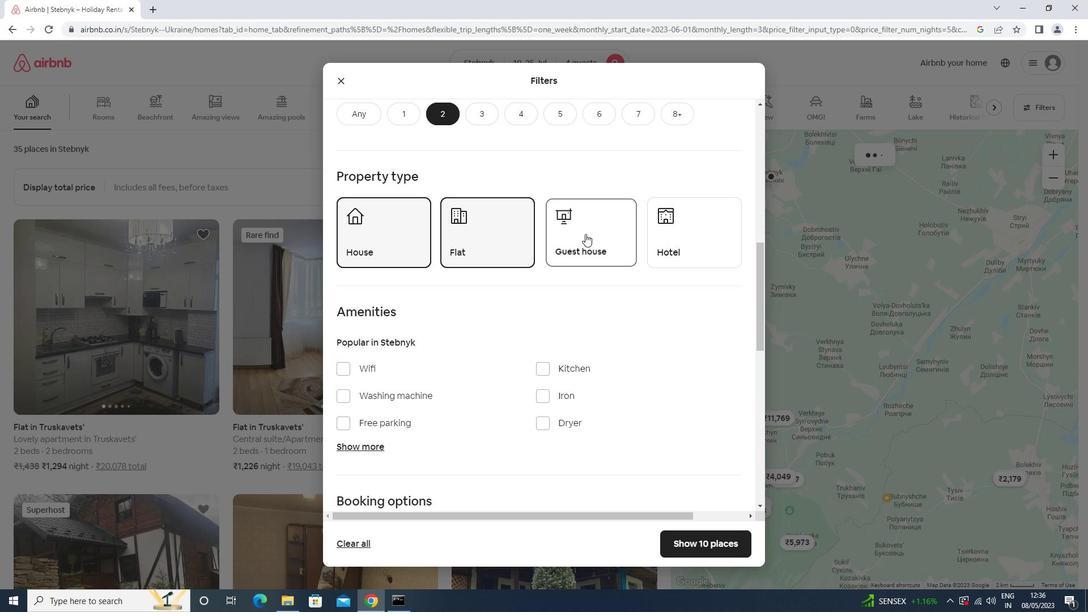 
Action: Mouse scrolled (580, 236) with delta (0, 0)
Screenshot: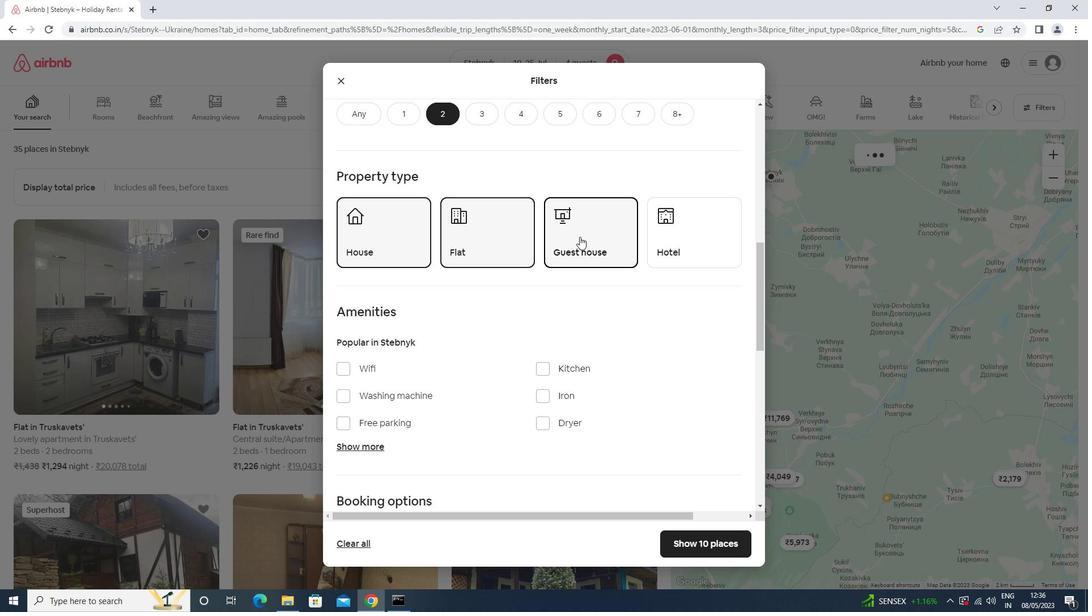 
Action: Mouse scrolled (580, 236) with delta (0, 0)
Screenshot: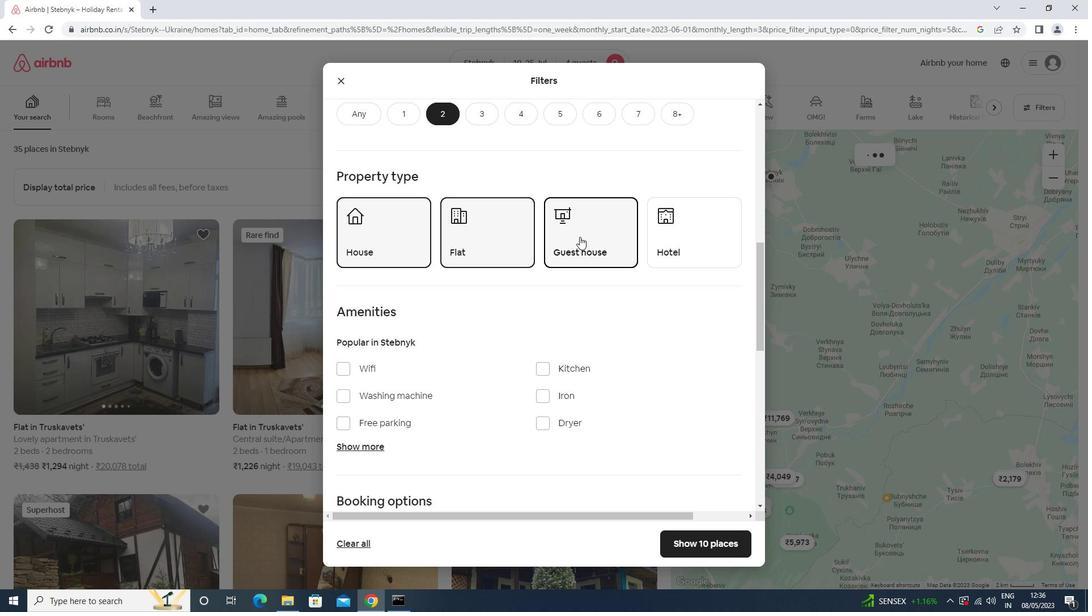 
Action: Mouse scrolled (580, 236) with delta (0, 0)
Screenshot: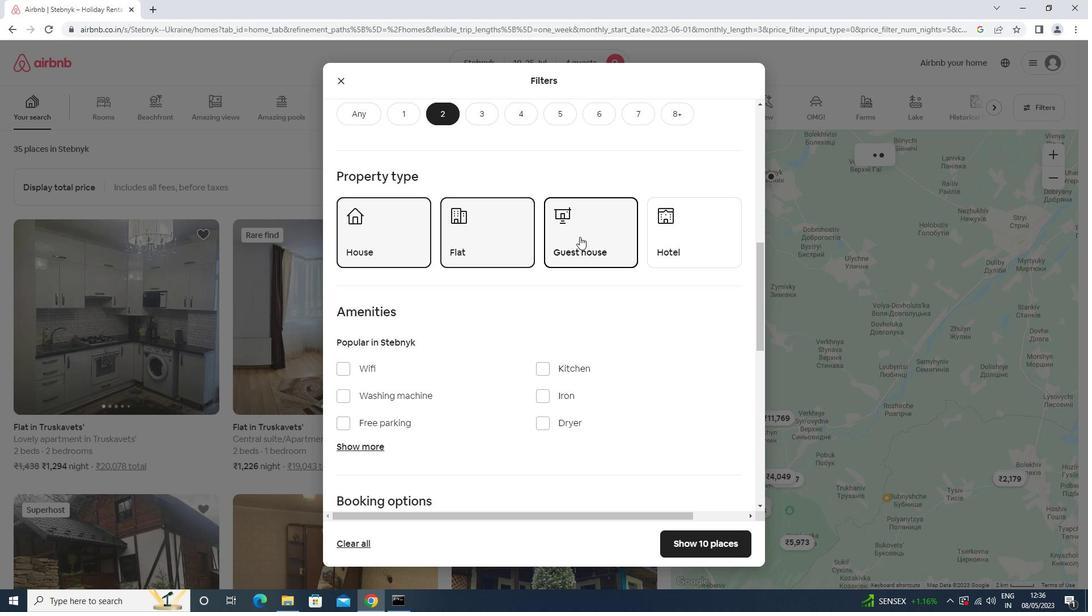 
Action: Mouse scrolled (580, 236) with delta (0, 0)
Screenshot: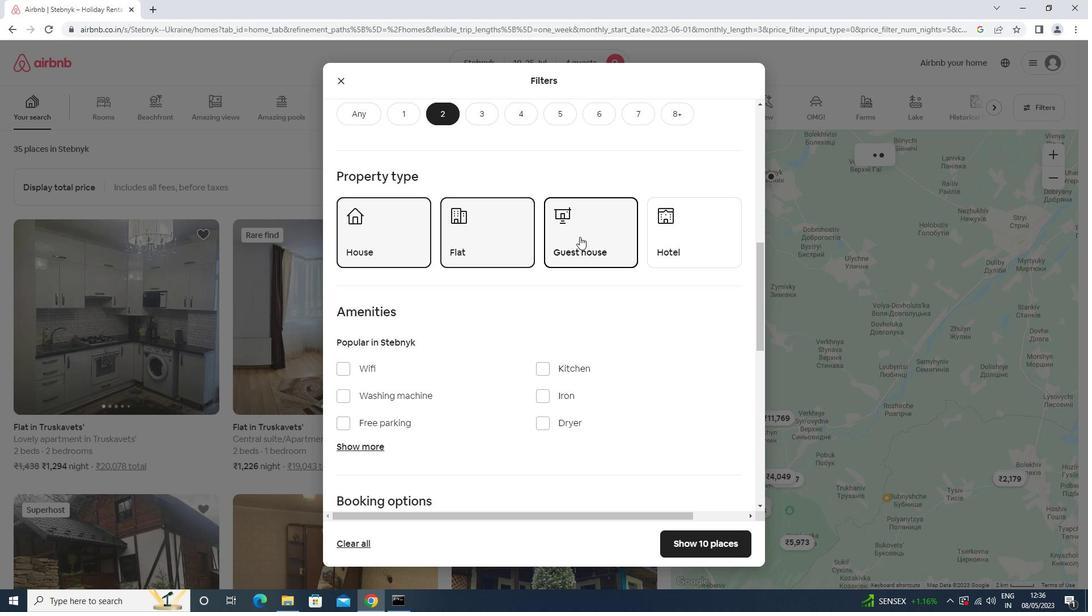 
Action: Mouse moved to (375, 195)
Screenshot: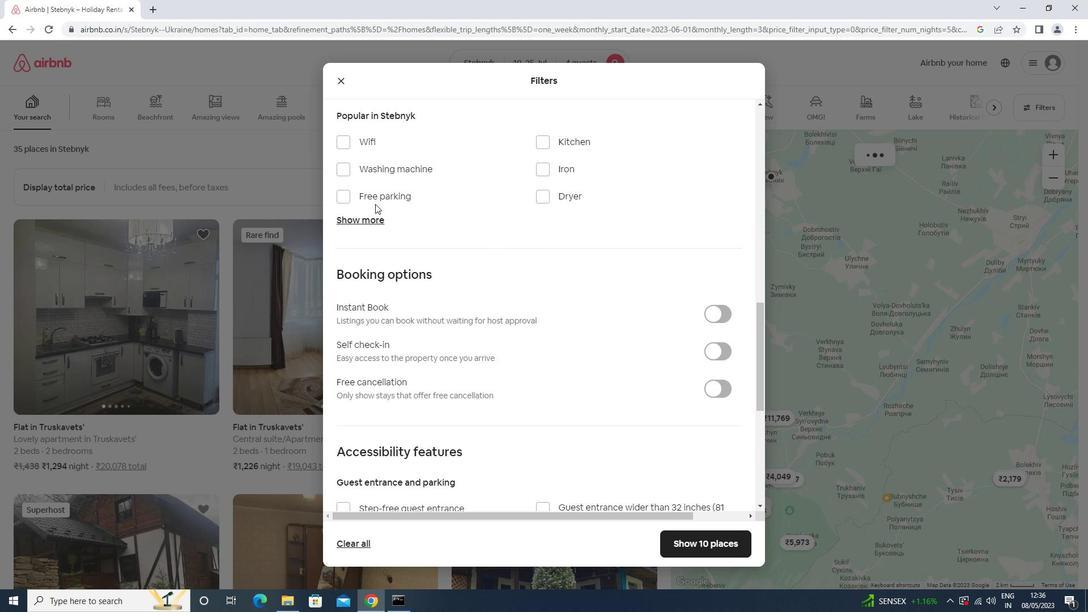 
Action: Mouse pressed left at (375, 195)
Screenshot: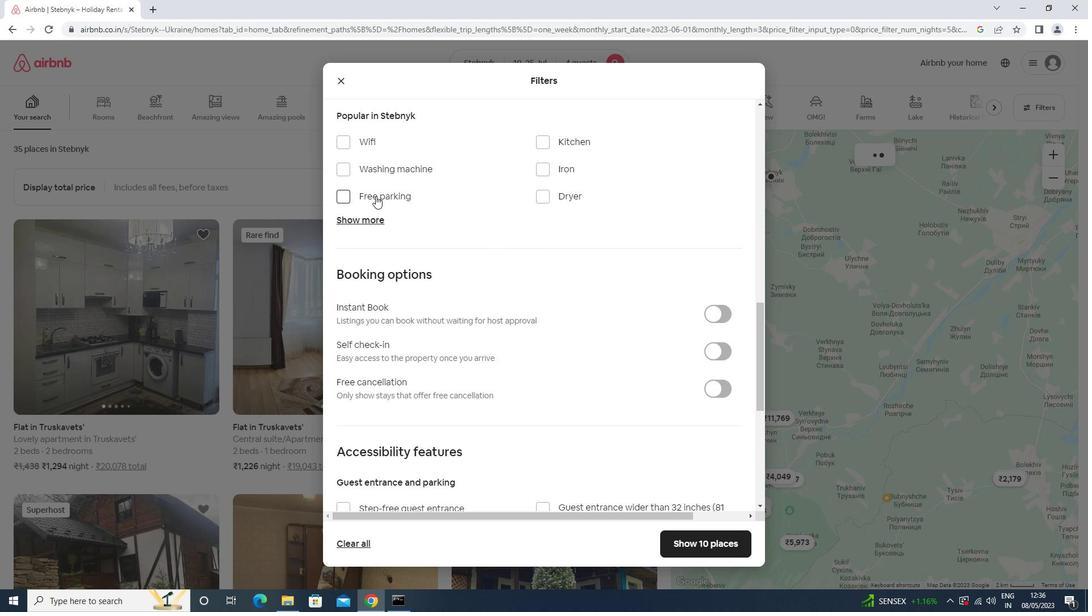 
Action: Mouse moved to (388, 136)
Screenshot: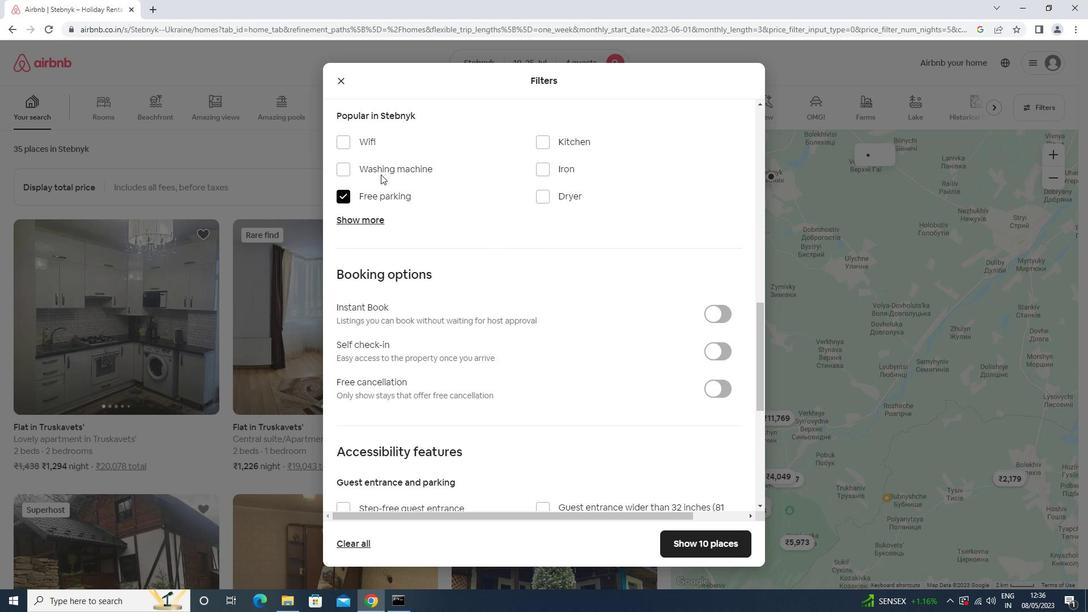 
Action: Mouse pressed left at (388, 136)
Screenshot: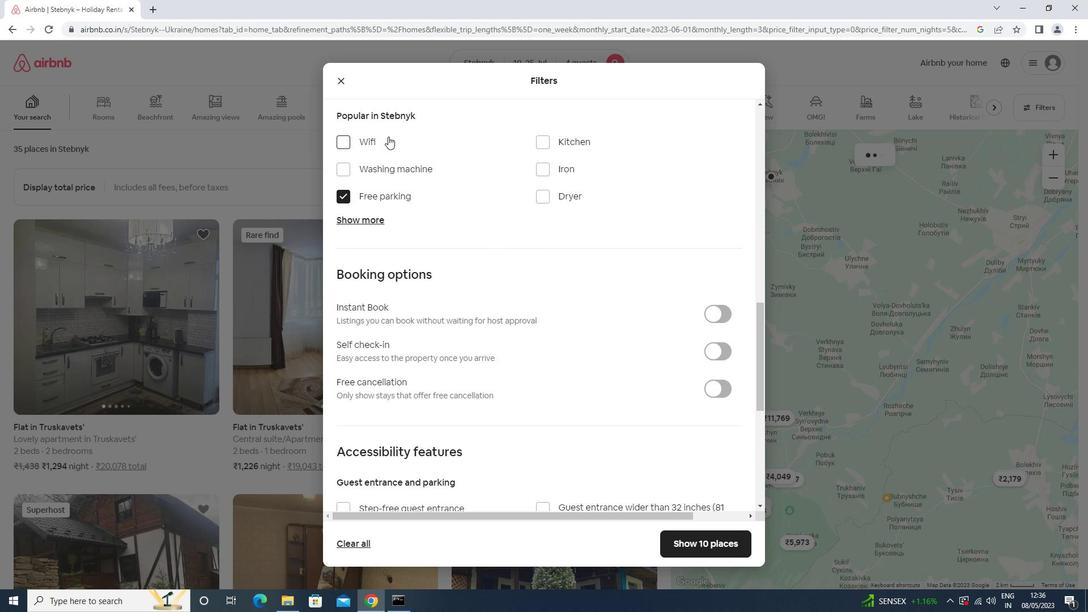 
Action: Mouse moved to (365, 220)
Screenshot: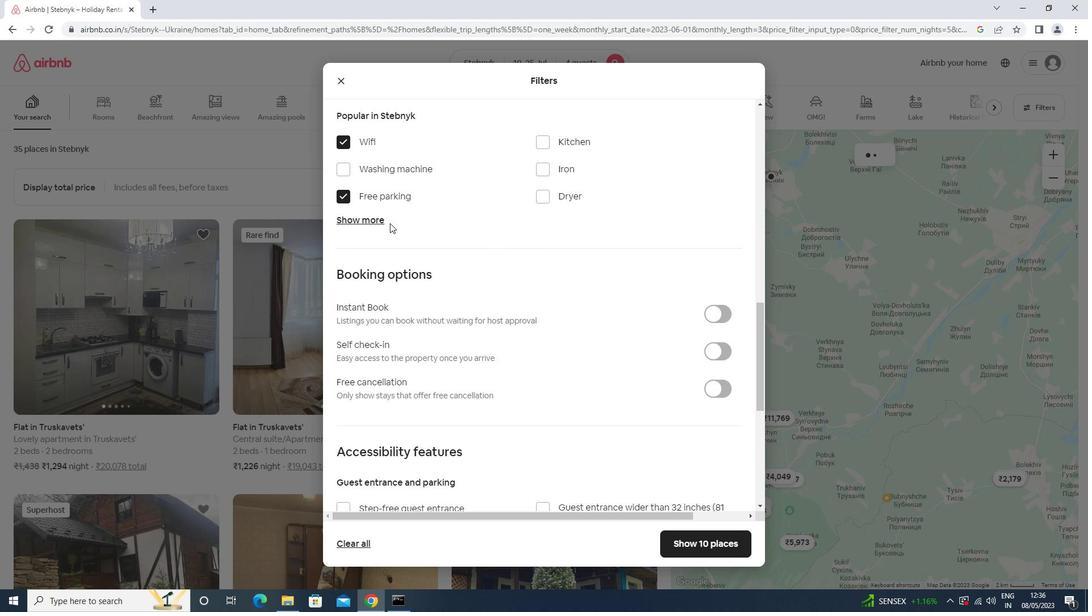 
Action: Mouse pressed left at (365, 220)
Screenshot: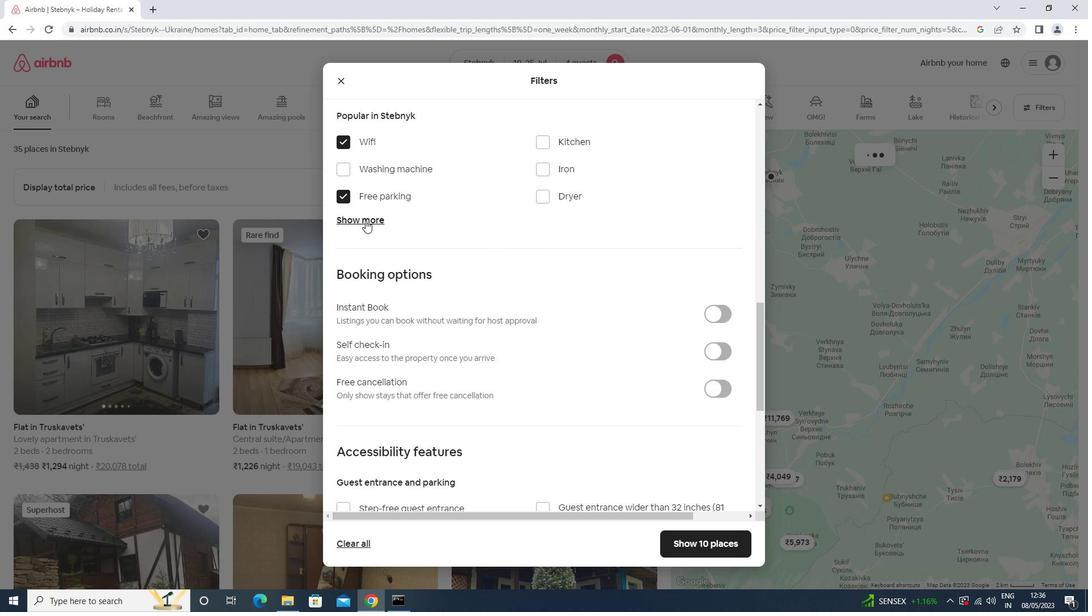 
Action: Mouse moved to (555, 288)
Screenshot: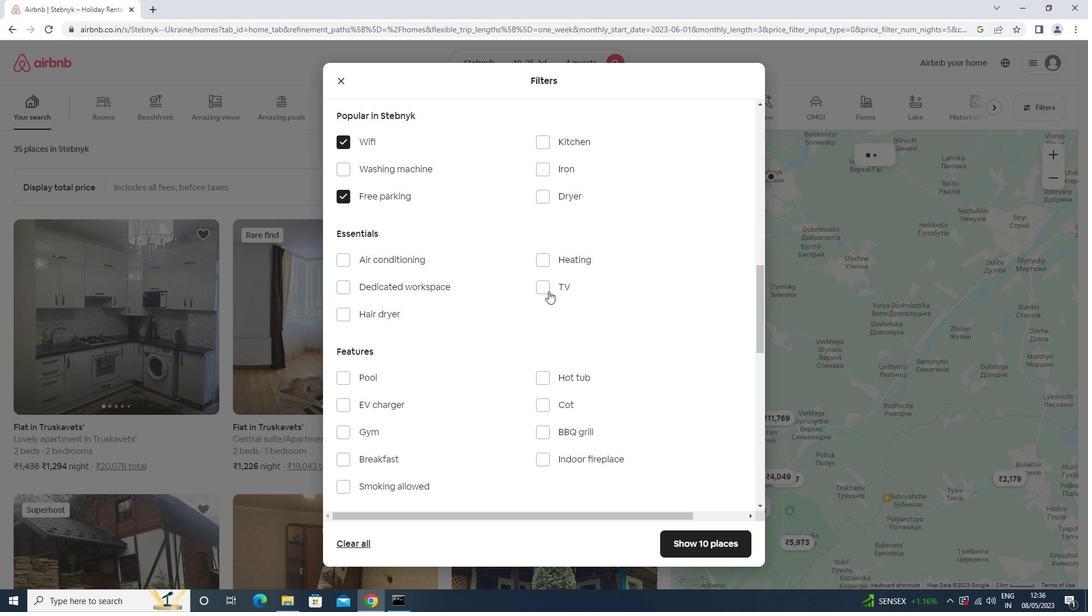 
Action: Mouse pressed left at (555, 288)
Screenshot: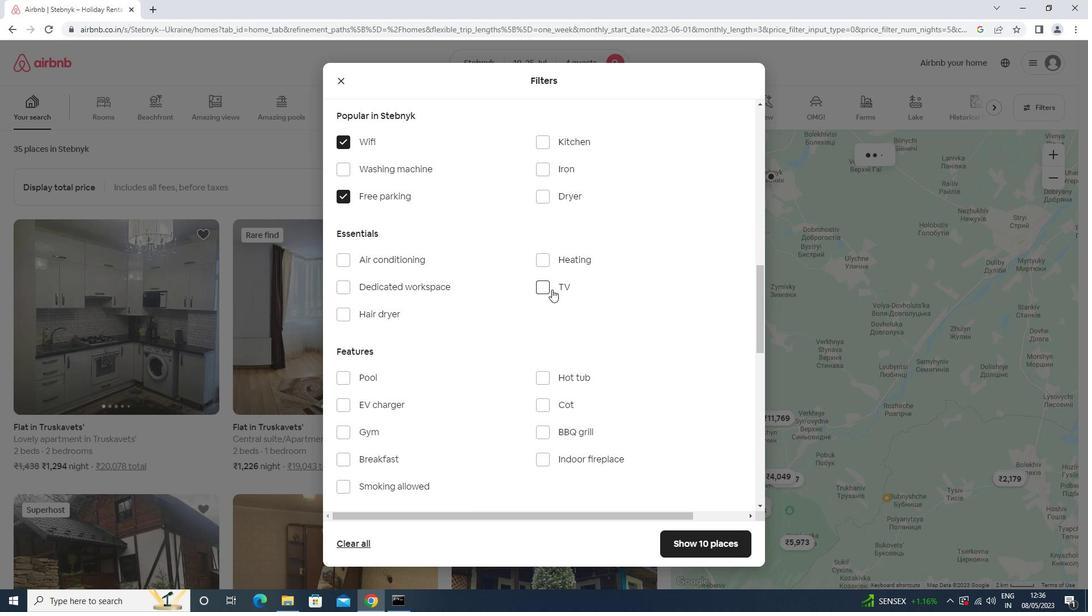 
Action: Mouse moved to (406, 428)
Screenshot: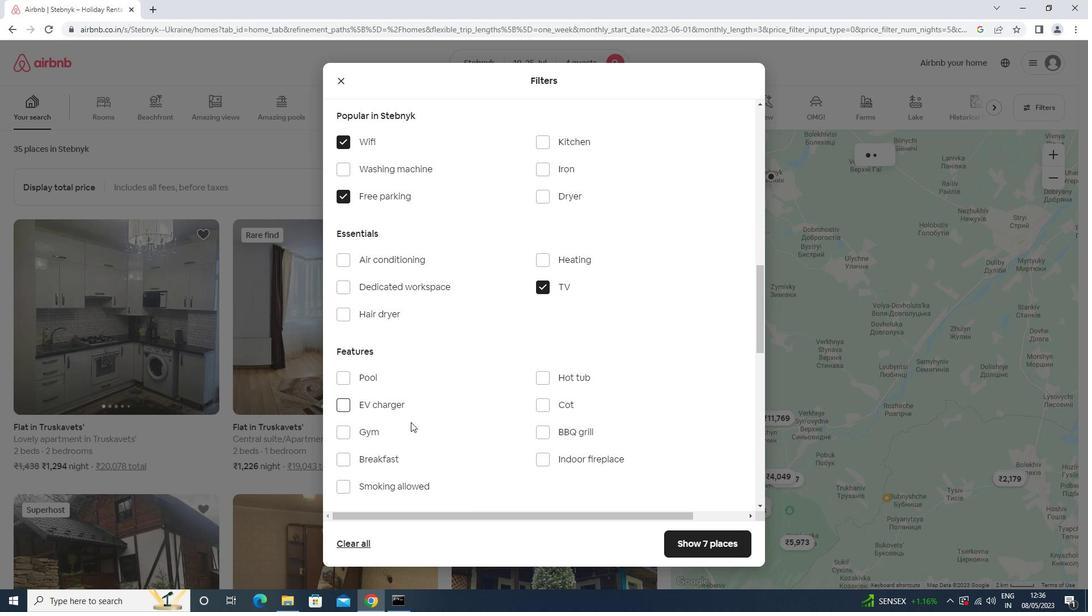
Action: Mouse pressed left at (406, 428)
Screenshot: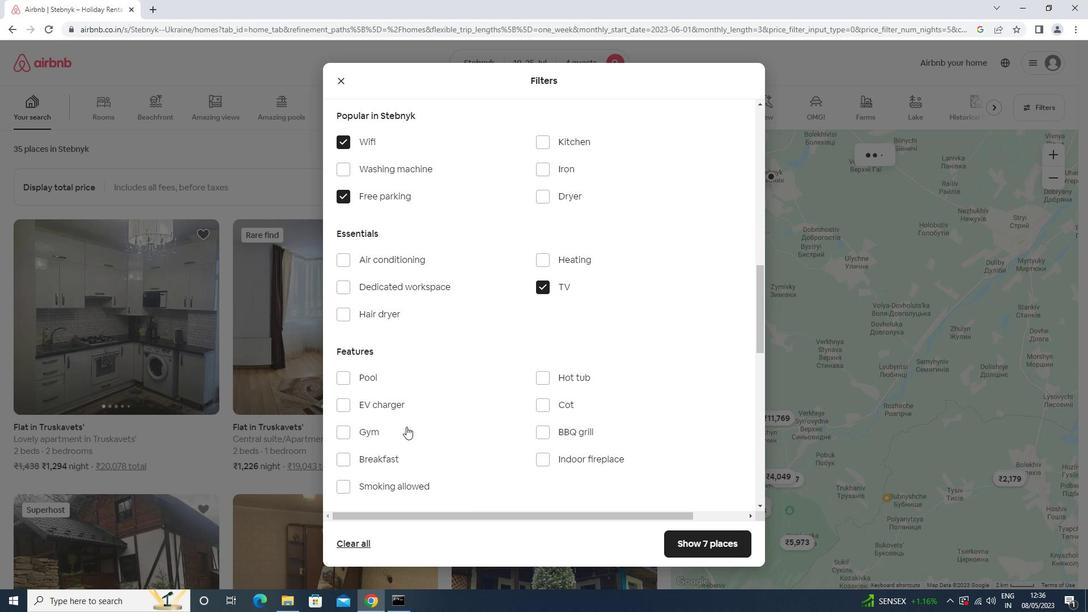 
Action: Mouse moved to (402, 458)
Screenshot: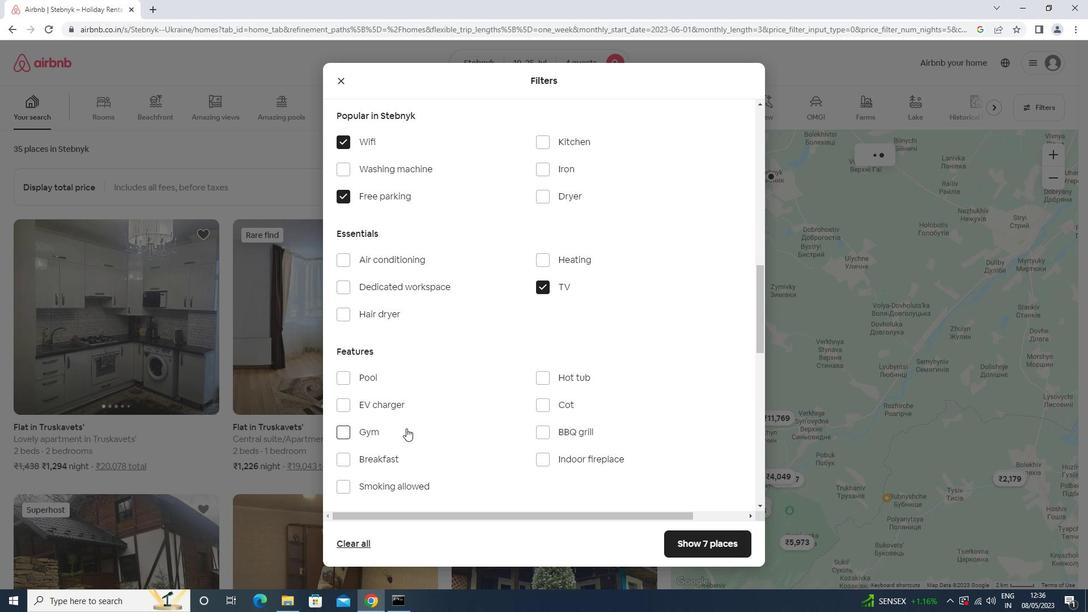 
Action: Mouse pressed left at (402, 458)
Screenshot: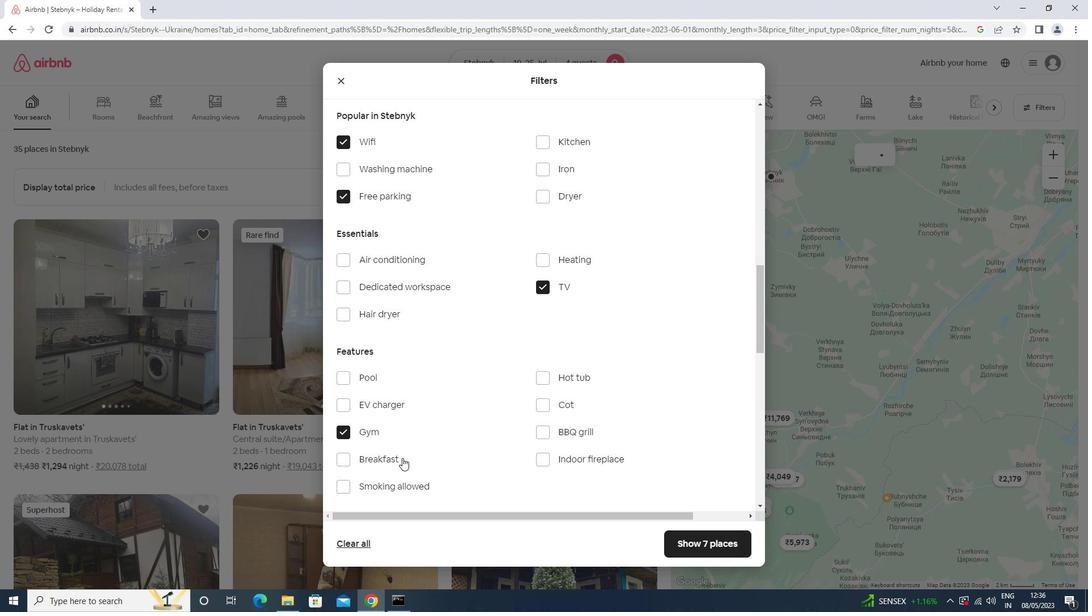 
Action: Mouse moved to (472, 356)
Screenshot: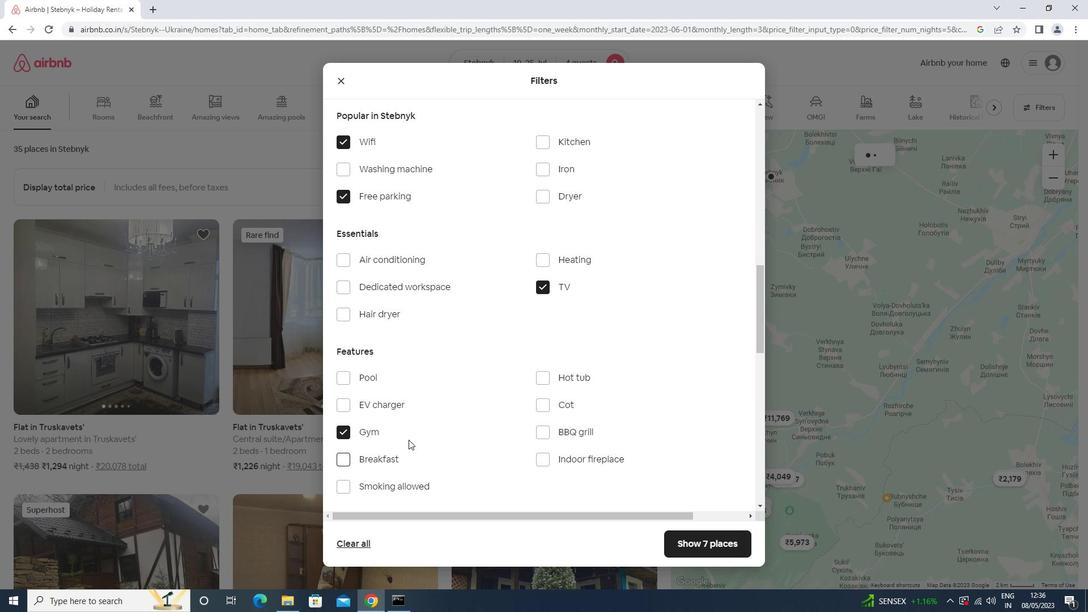 
Action: Mouse scrolled (472, 355) with delta (0, 0)
Screenshot: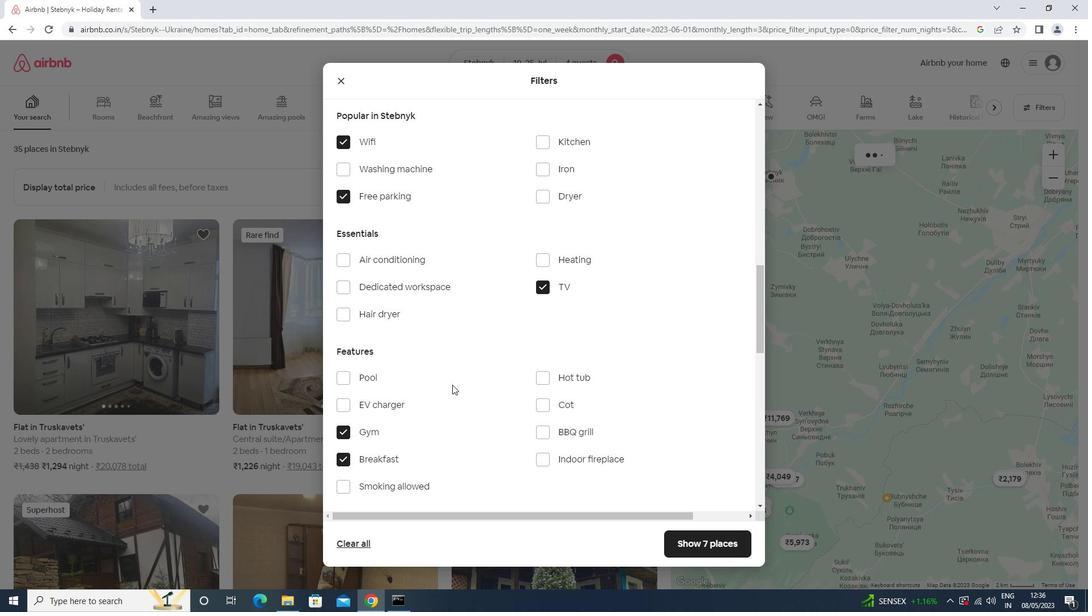 
Action: Mouse scrolled (472, 355) with delta (0, 0)
Screenshot: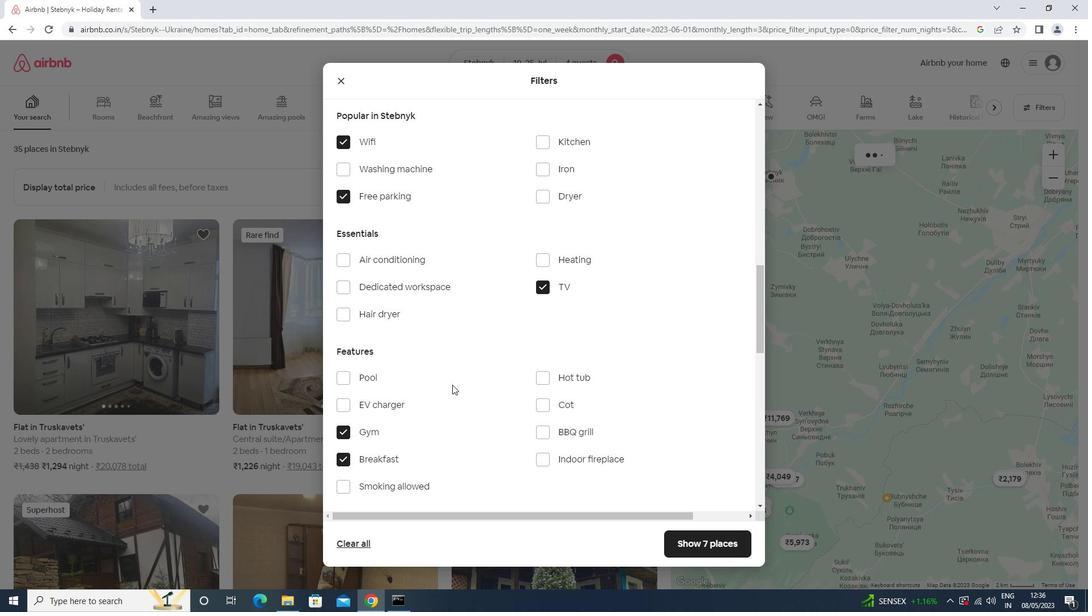 
Action: Mouse scrolled (472, 355) with delta (0, 0)
Screenshot: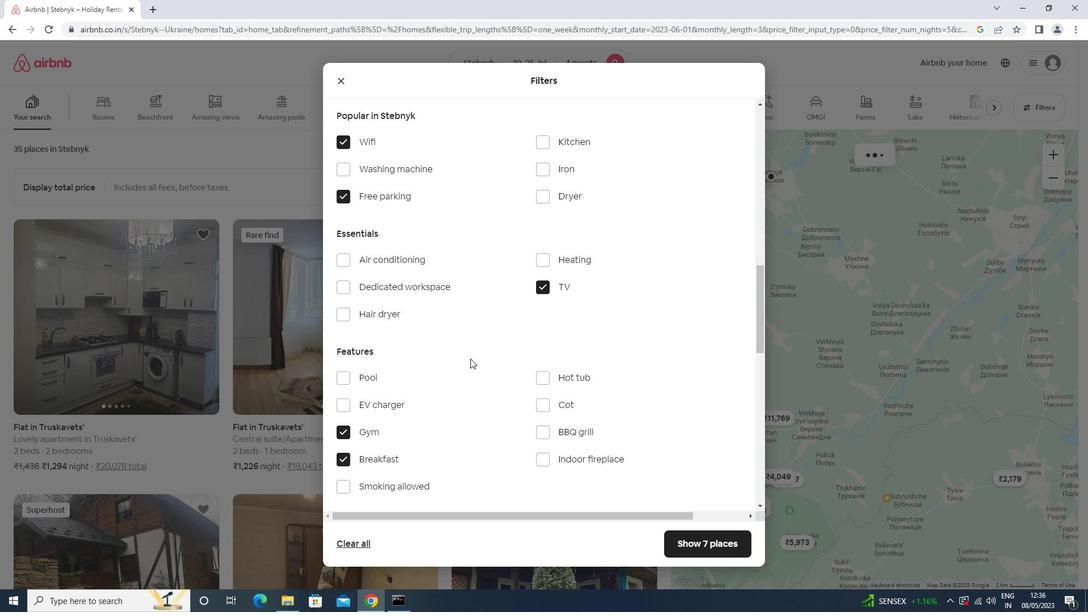 
Action: Mouse scrolled (472, 355) with delta (0, 0)
Screenshot: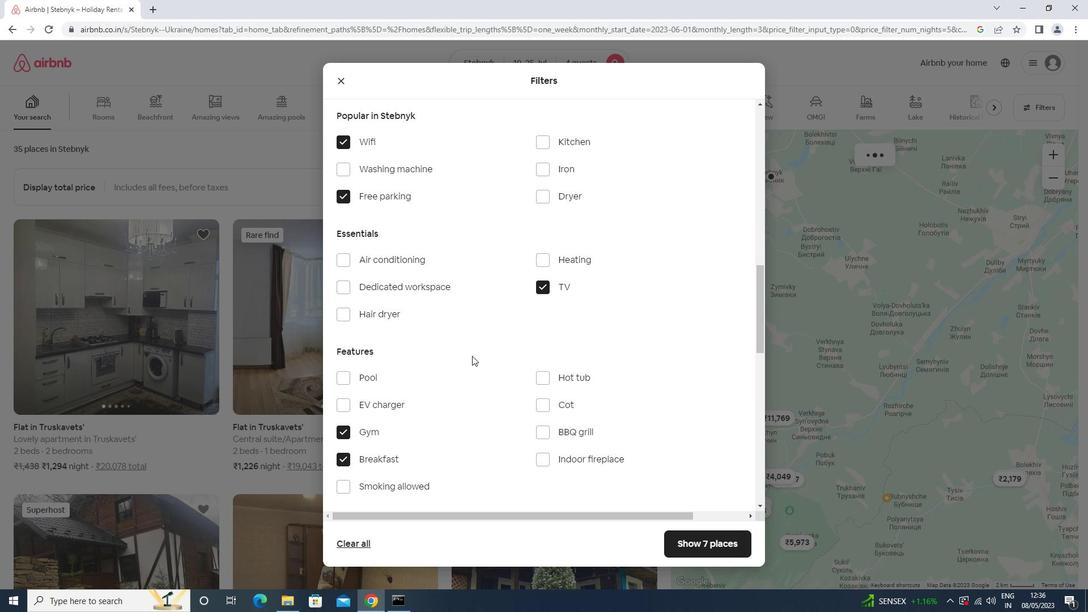 
Action: Mouse scrolled (472, 355) with delta (0, 0)
Screenshot: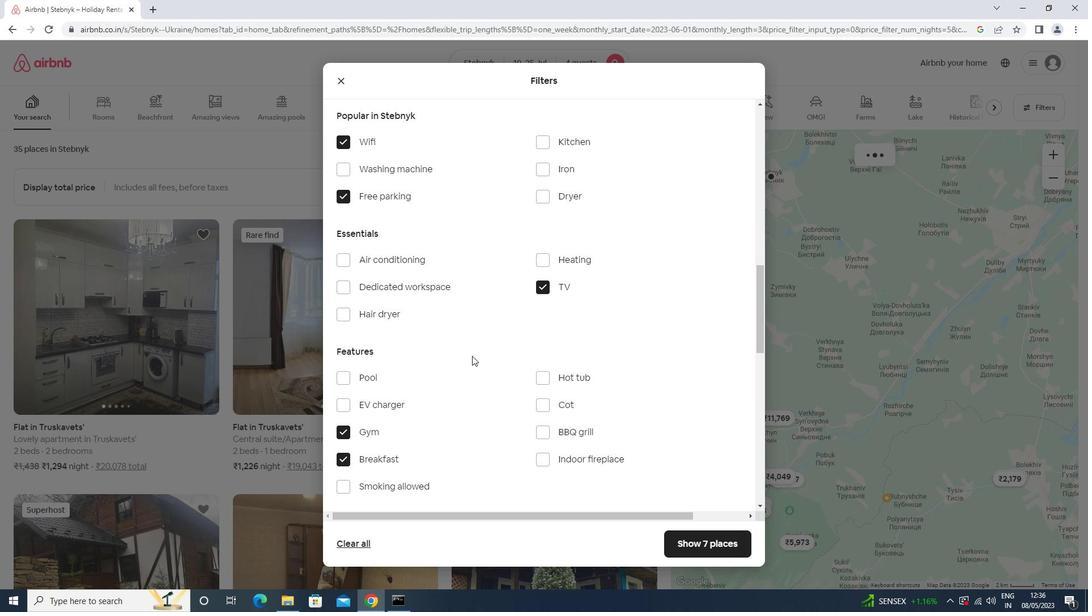 
Action: Mouse moved to (711, 420)
Screenshot: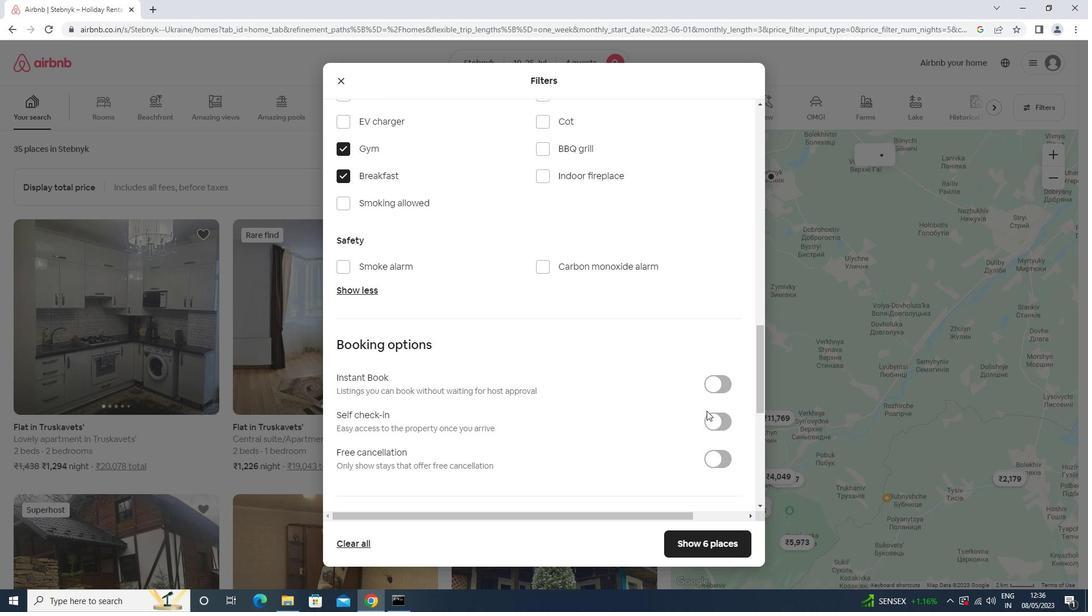 
Action: Mouse pressed left at (711, 420)
Screenshot: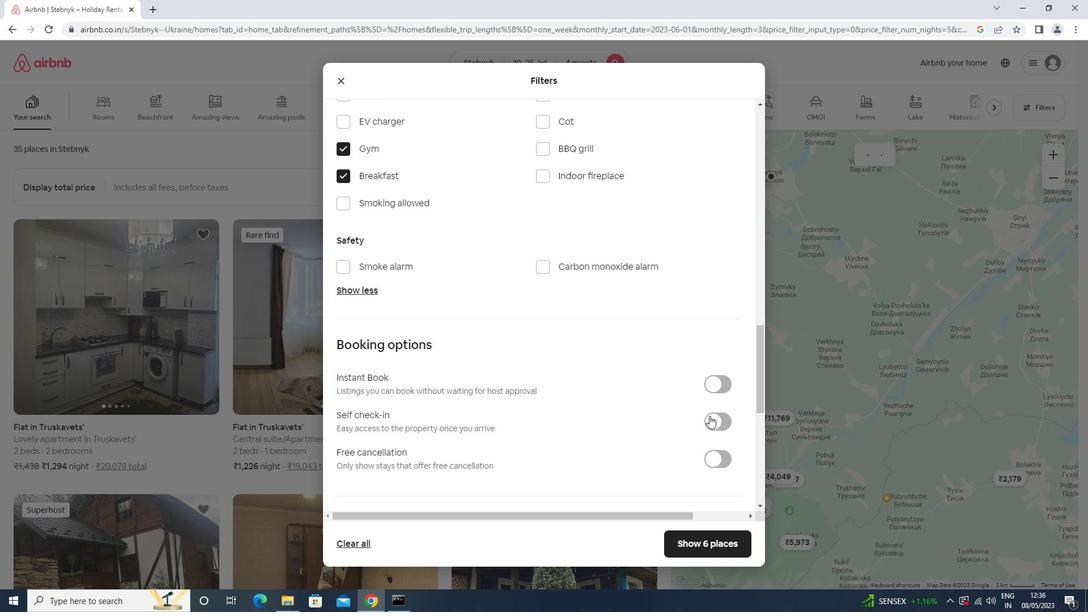 
Action: Mouse moved to (539, 363)
Screenshot: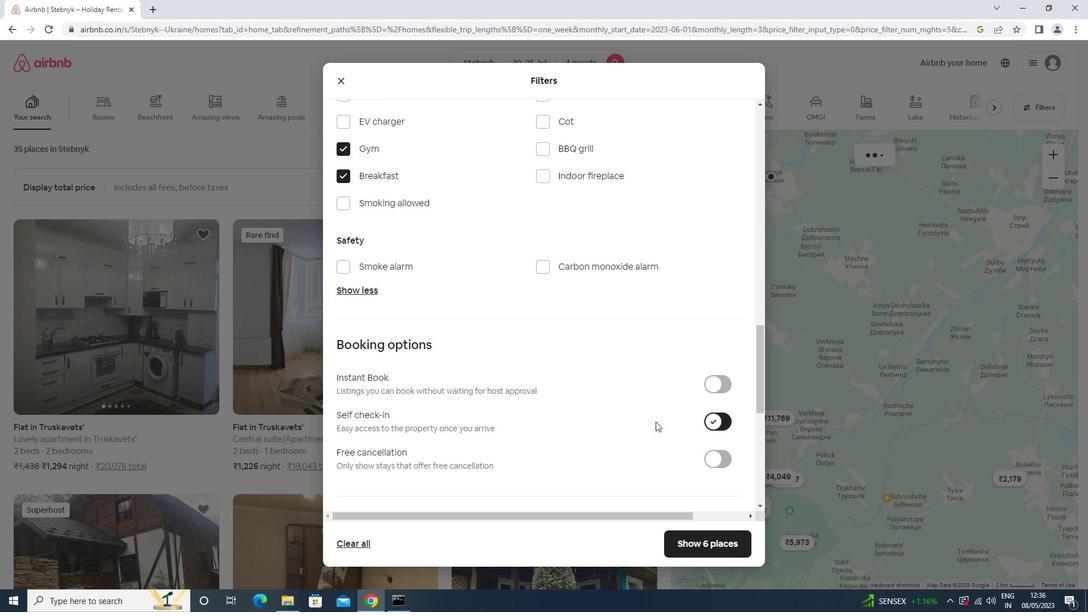
Action: Mouse scrolled (539, 362) with delta (0, 0)
Screenshot: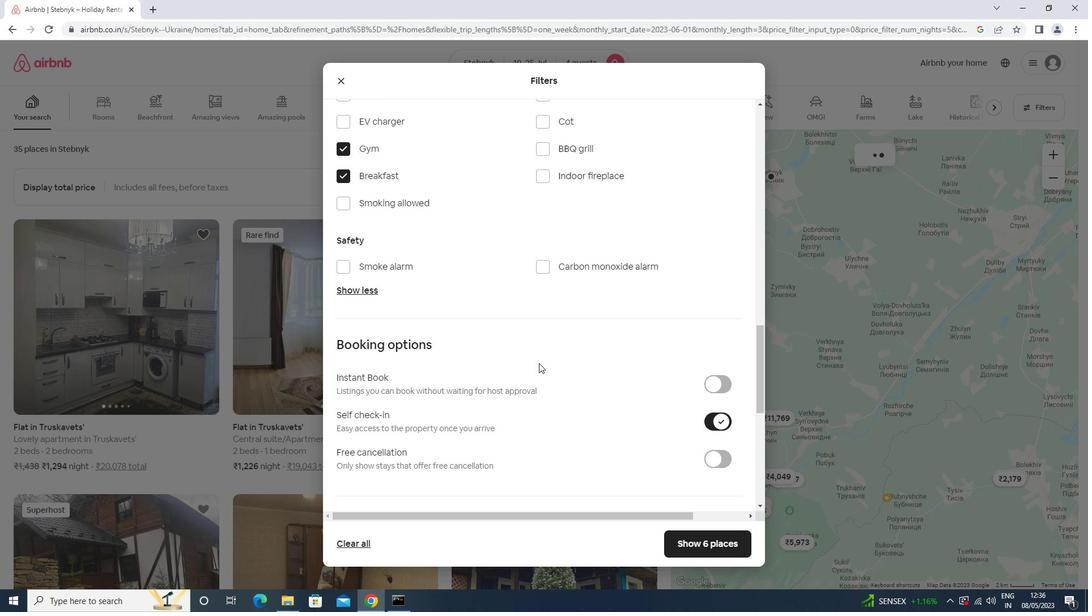 
Action: Mouse scrolled (539, 362) with delta (0, 0)
Screenshot: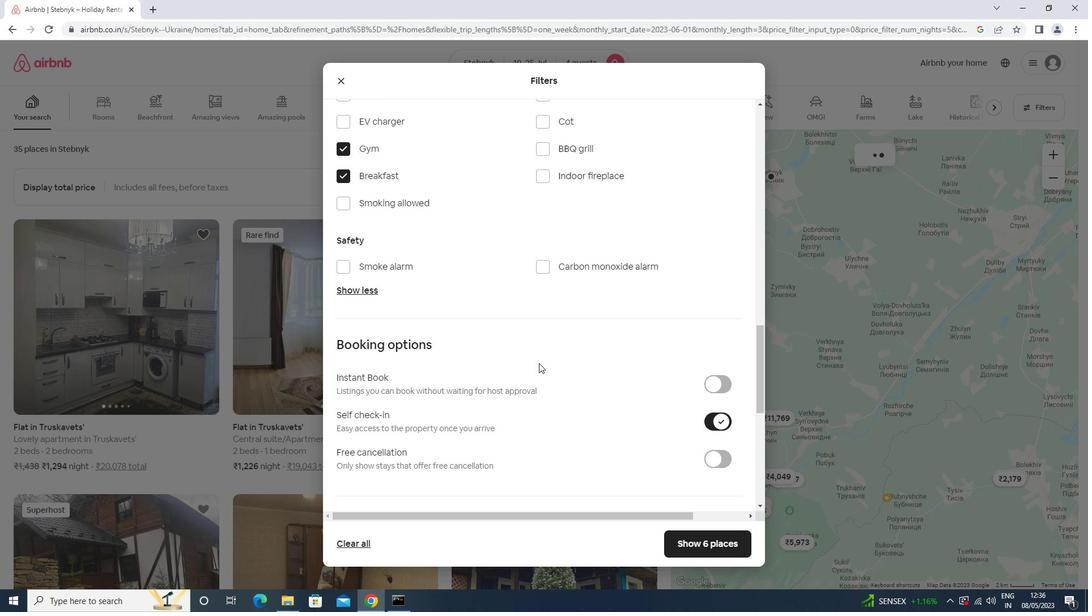 
Action: Mouse scrolled (539, 362) with delta (0, 0)
Screenshot: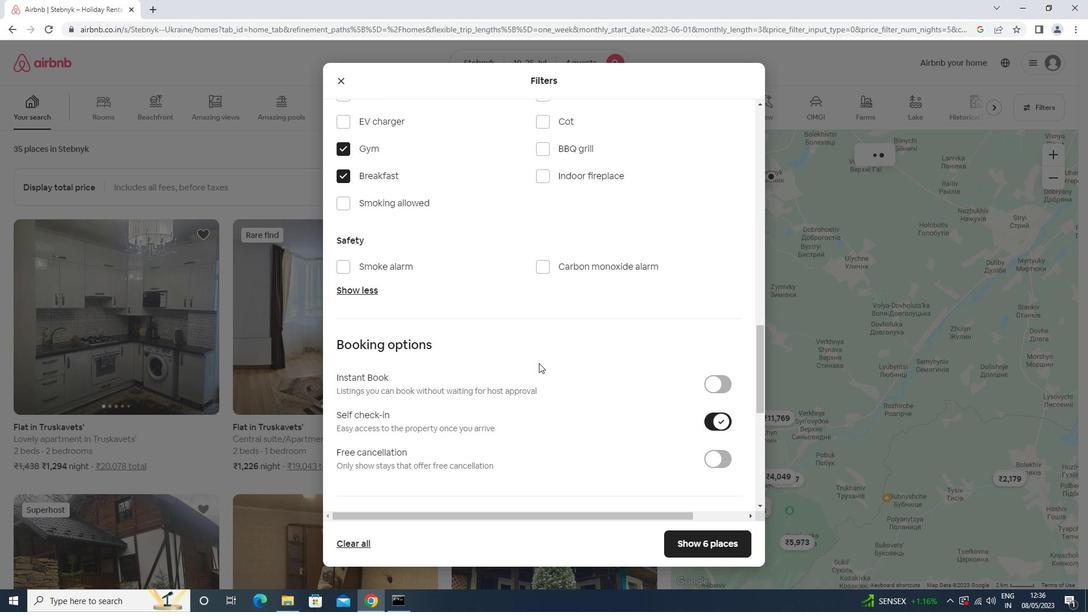 
Action: Mouse scrolled (539, 362) with delta (0, 0)
Screenshot: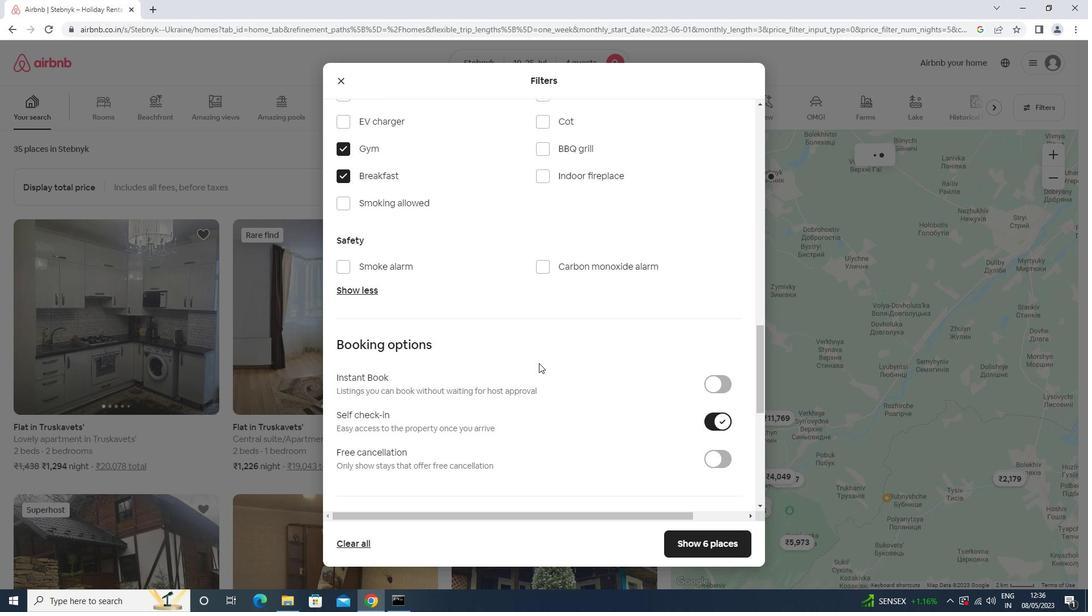 
Action: Mouse scrolled (539, 362) with delta (0, 0)
Screenshot: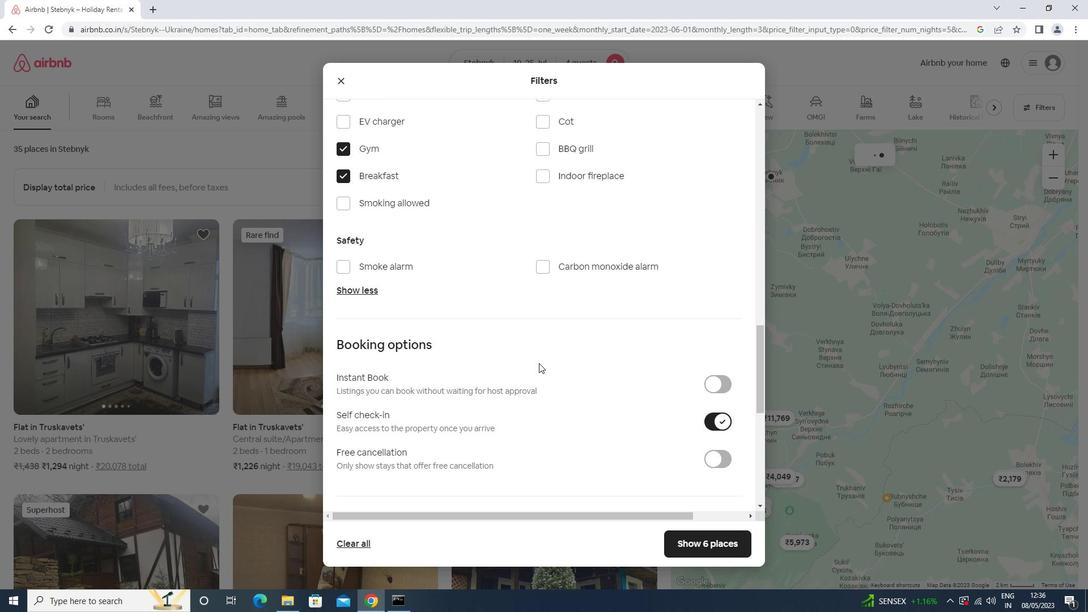 
Action: Mouse moved to (623, 402)
Screenshot: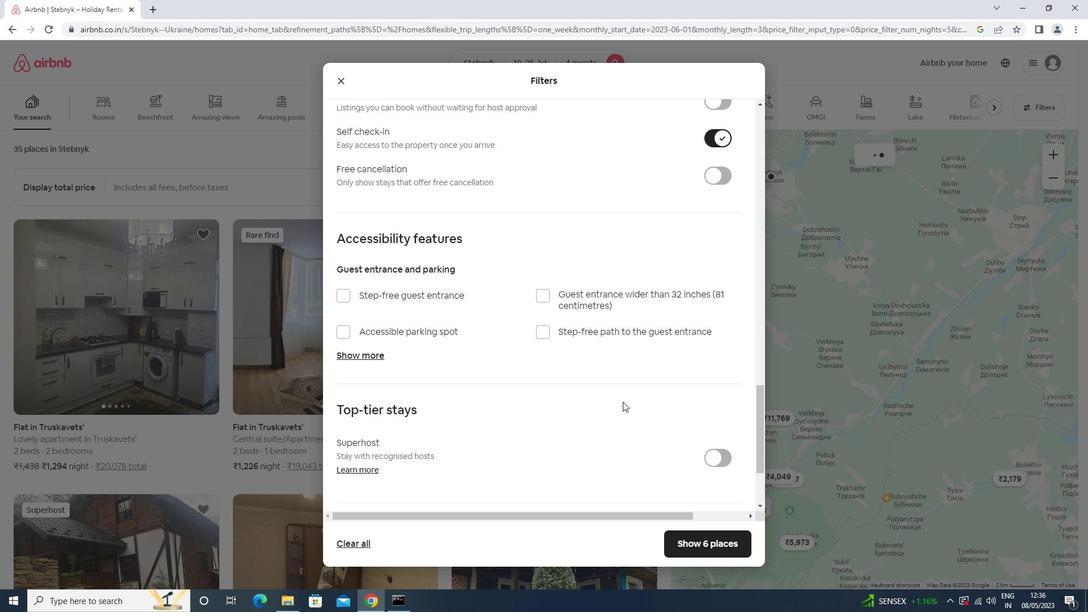 
Action: Mouse scrolled (623, 402) with delta (0, 0)
Screenshot: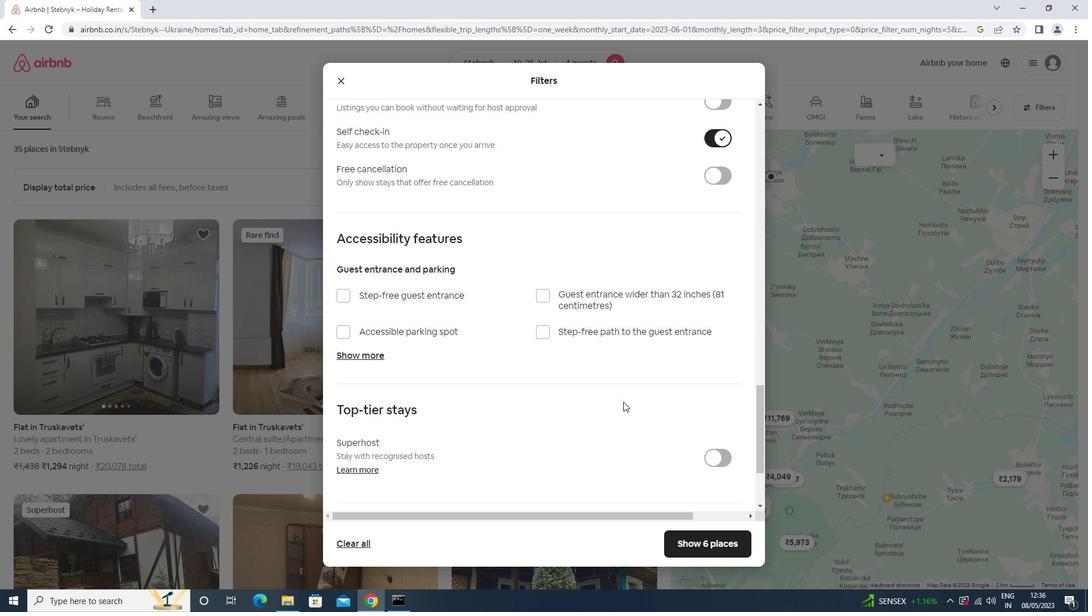 
Action: Mouse scrolled (623, 402) with delta (0, 0)
Screenshot: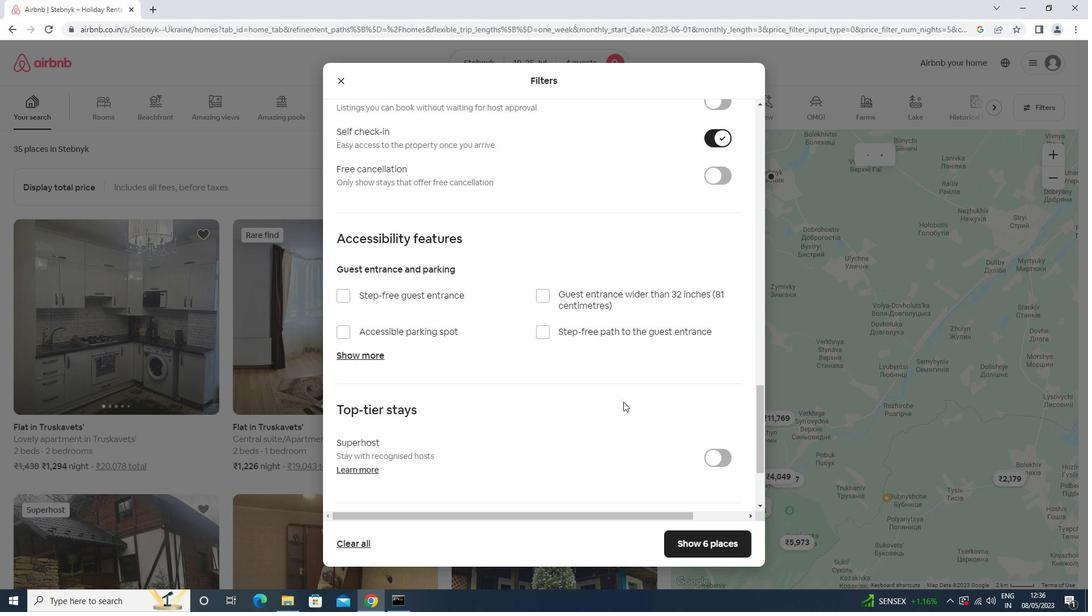 
Action: Mouse scrolled (623, 402) with delta (0, 0)
Screenshot: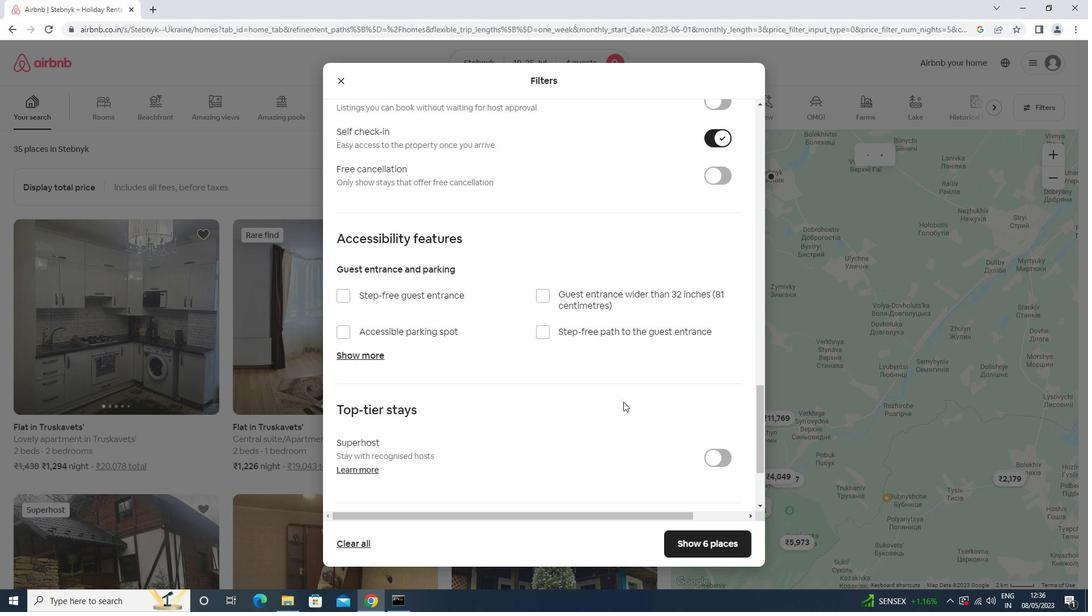 
Action: Mouse scrolled (623, 402) with delta (0, 0)
Screenshot: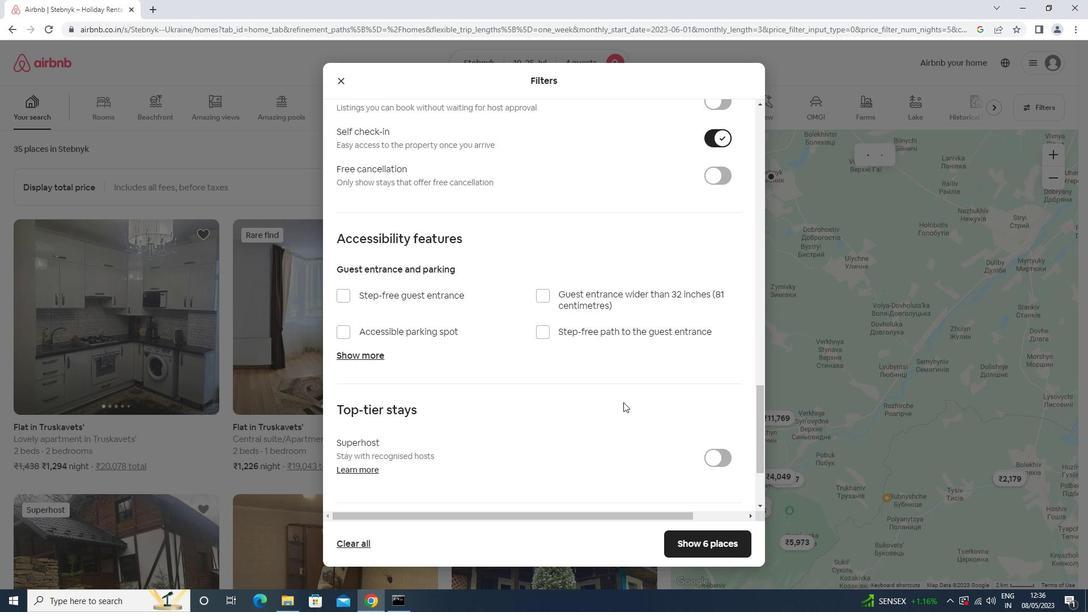 
Action: Mouse scrolled (623, 402) with delta (0, 0)
Screenshot: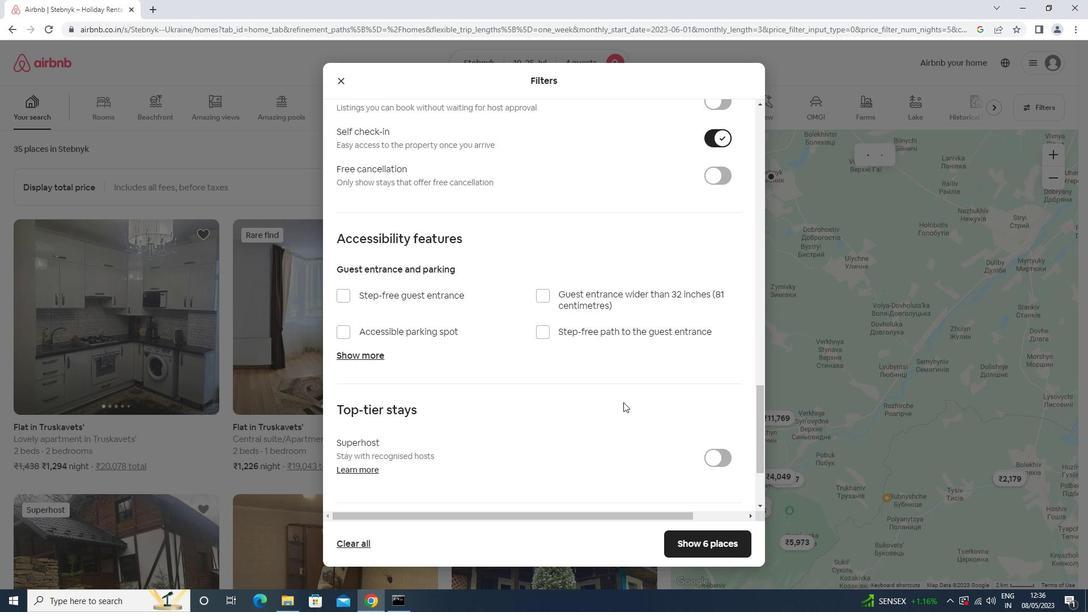 
Action: Mouse moved to (390, 433)
Screenshot: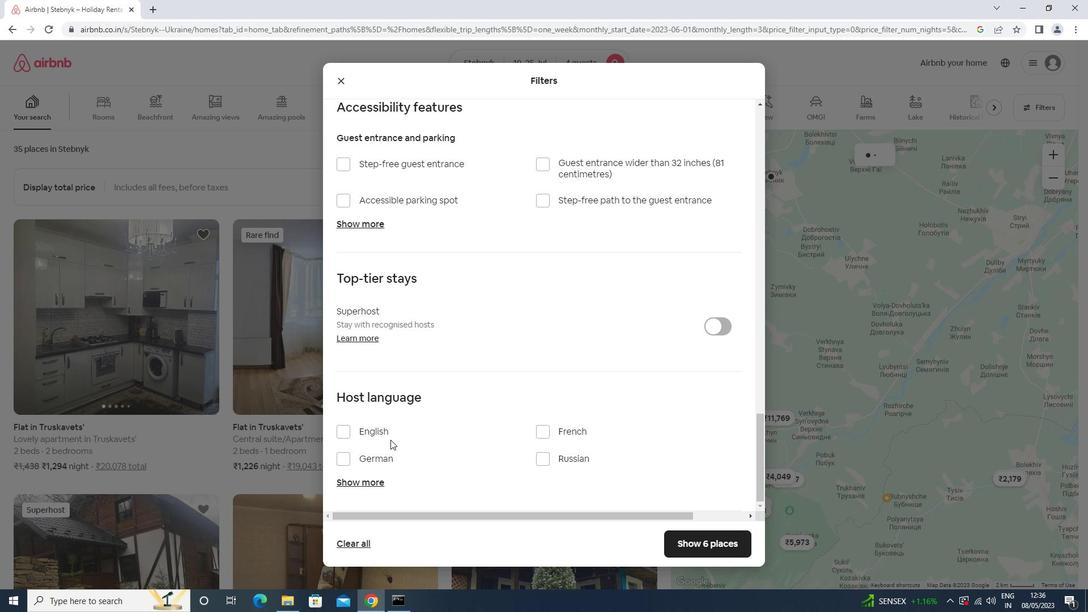 
Action: Mouse pressed left at (390, 433)
Screenshot: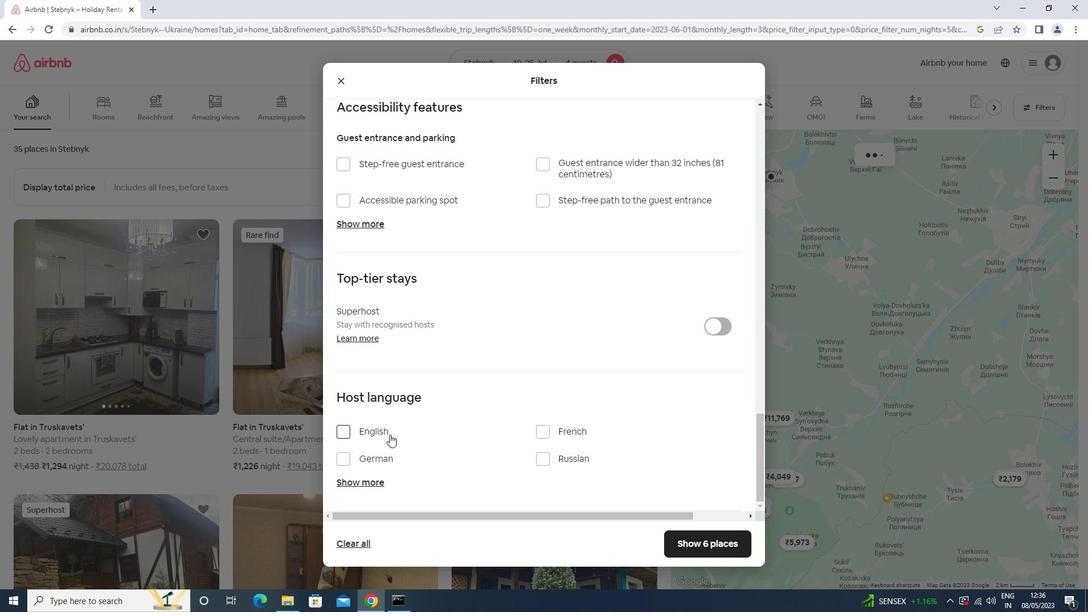 
Action: Mouse moved to (733, 539)
Screenshot: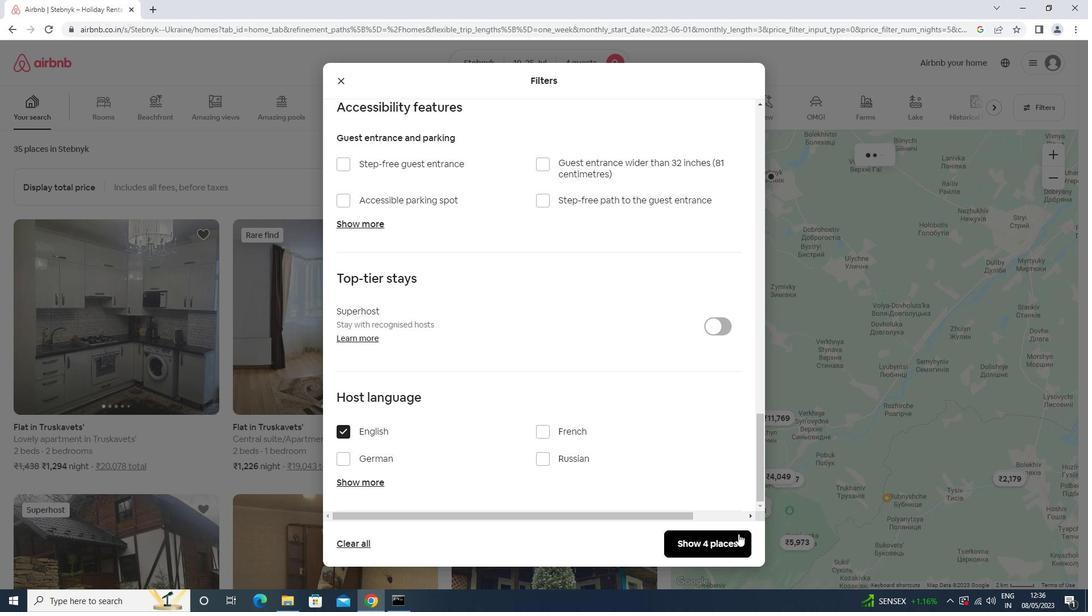 
Action: Mouse pressed left at (733, 539)
Screenshot: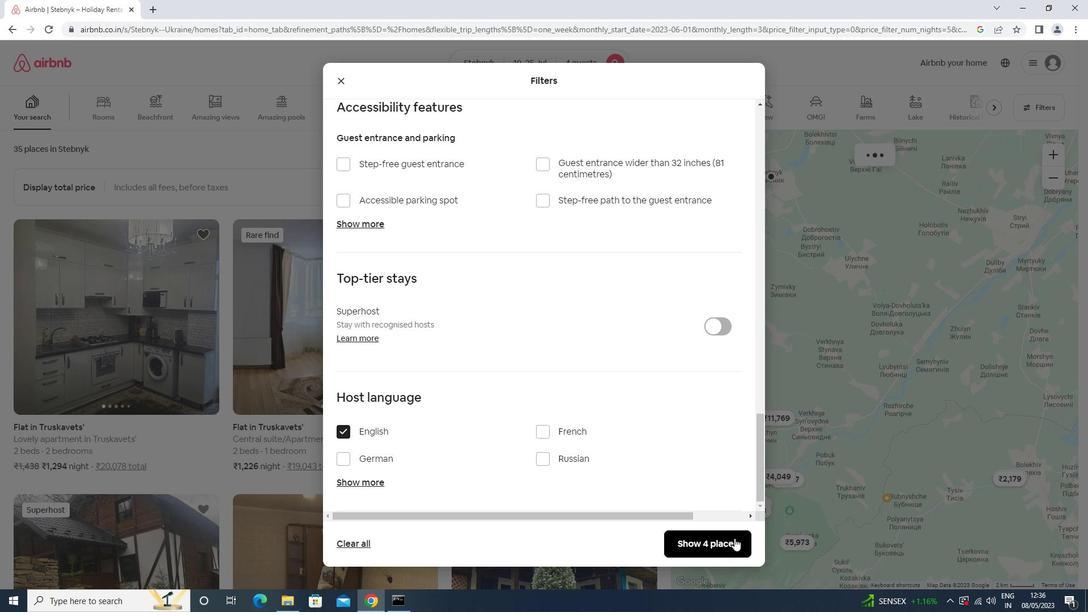 
Action: Mouse moved to (720, 537)
Screenshot: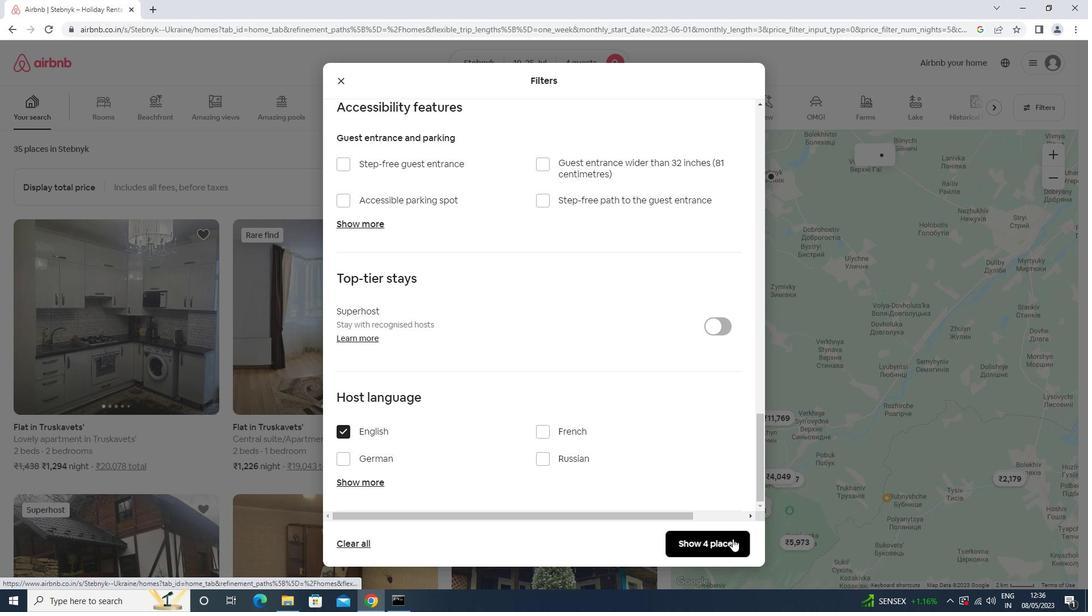 
